 Task: Send an email with the signature Dale Allen with the subject Thank you for collaboration and the message I need to make some changes to the project plan. Can you please provide me with the necessary access to do so? from softage.10@softage.net to softage.9@softage.net and move the email from Sent Items to the folder Search engine optimization
Action: Mouse moved to (97, 102)
Screenshot: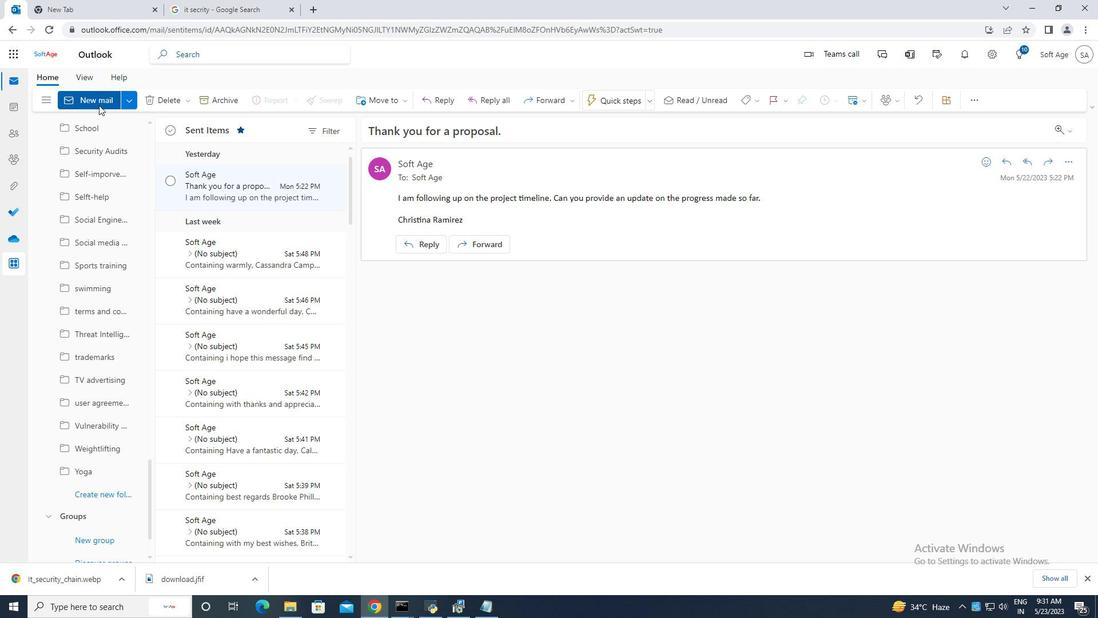 
Action: Mouse pressed left at (97, 102)
Screenshot: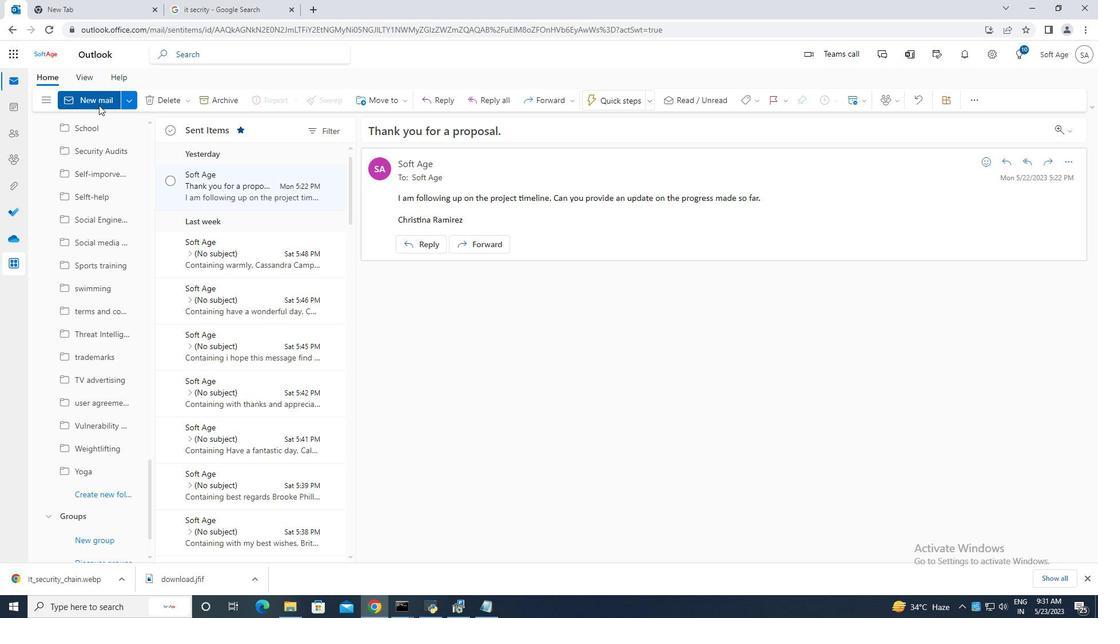 
Action: Mouse moved to (737, 99)
Screenshot: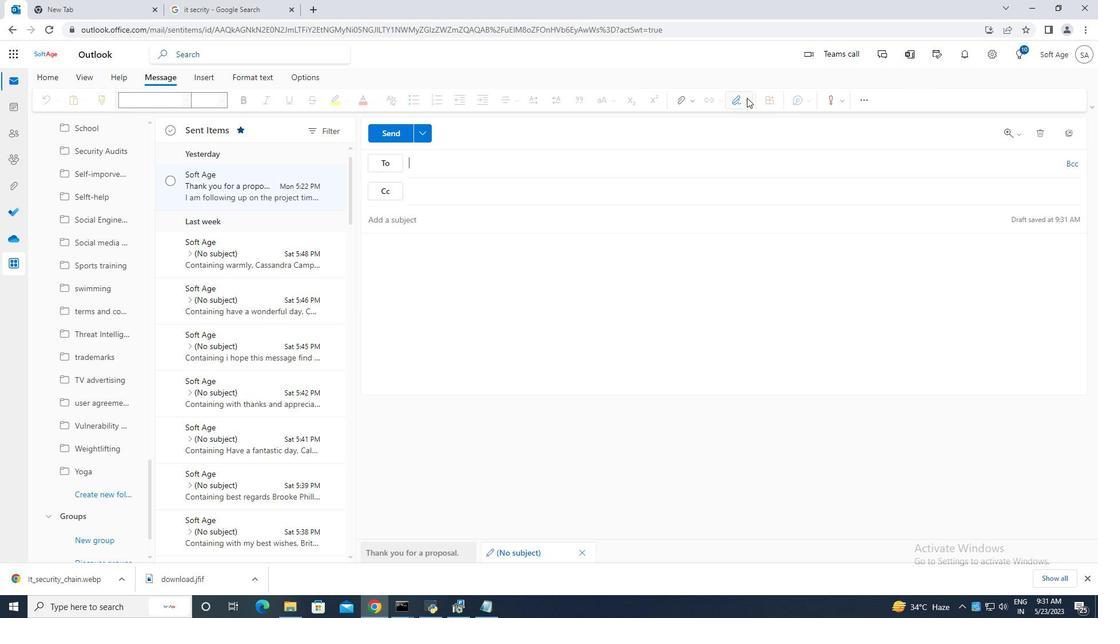 
Action: Mouse pressed left at (737, 99)
Screenshot: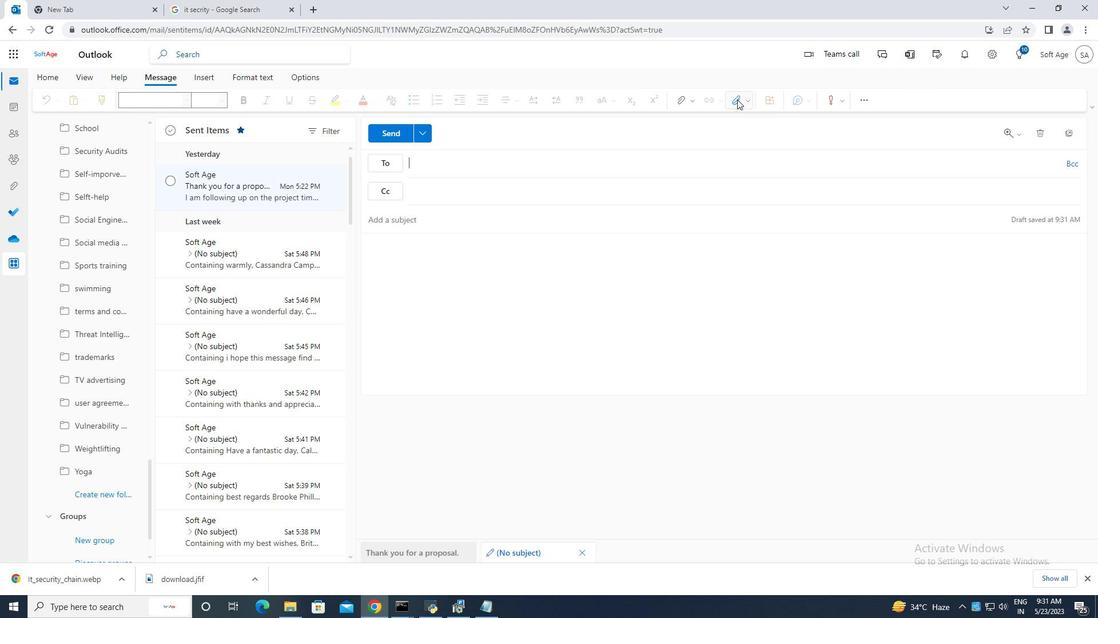 
Action: Mouse moved to (718, 145)
Screenshot: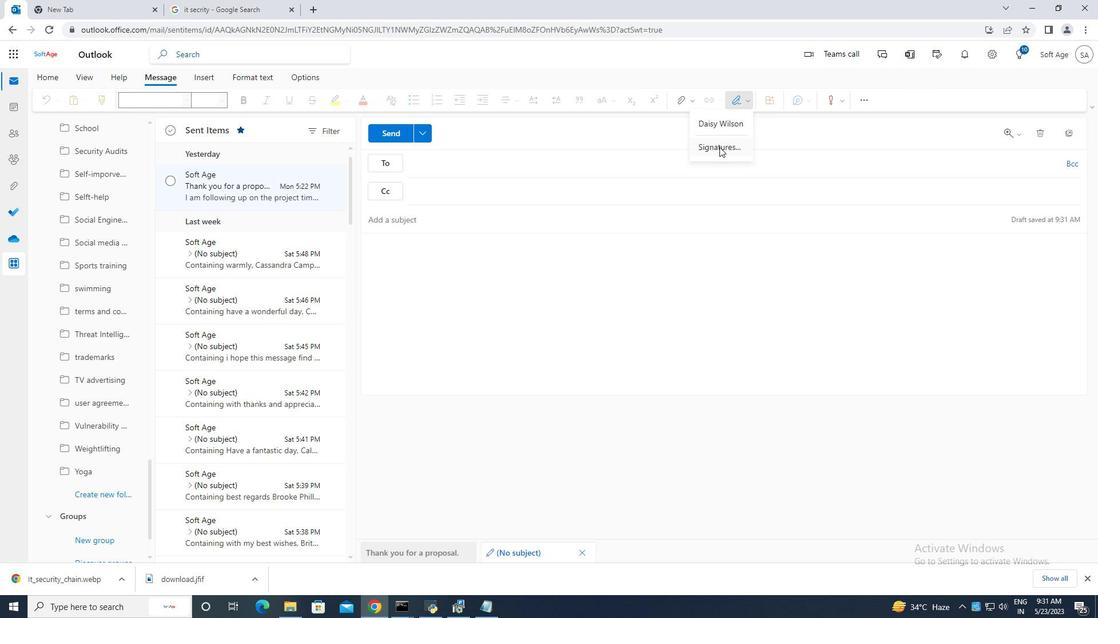 
Action: Mouse pressed left at (718, 145)
Screenshot: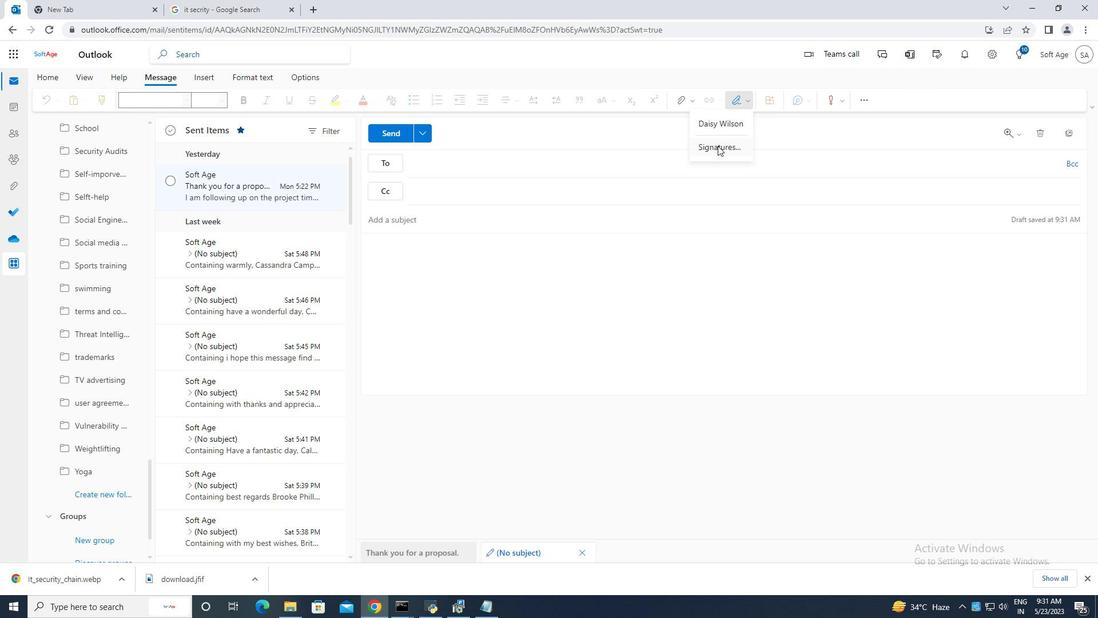 
Action: Mouse moved to (780, 190)
Screenshot: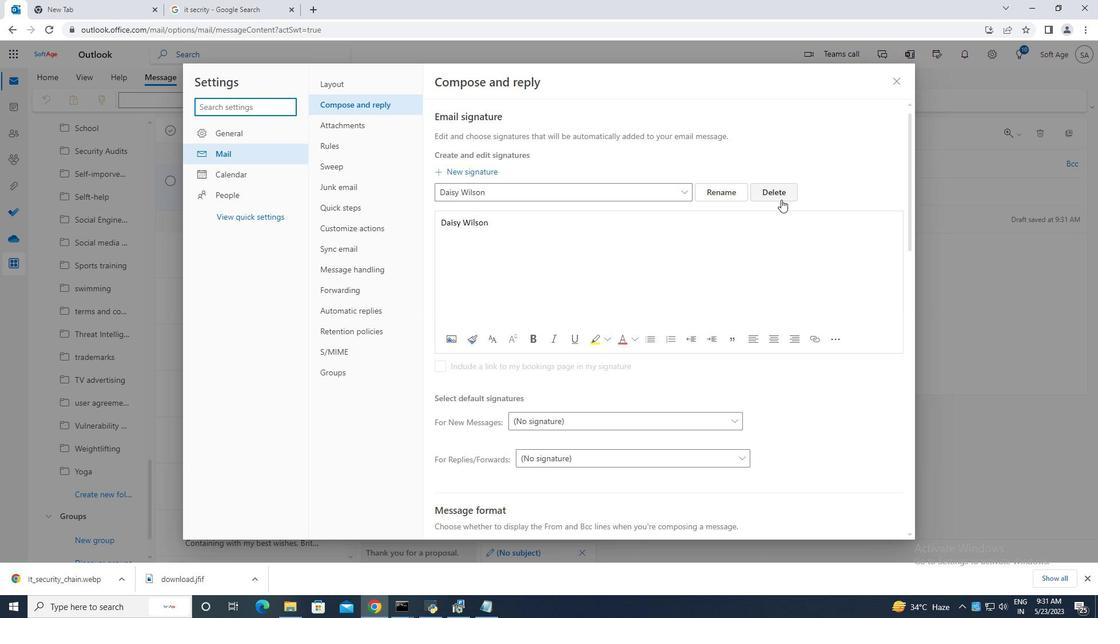 
Action: Mouse pressed left at (780, 190)
Screenshot: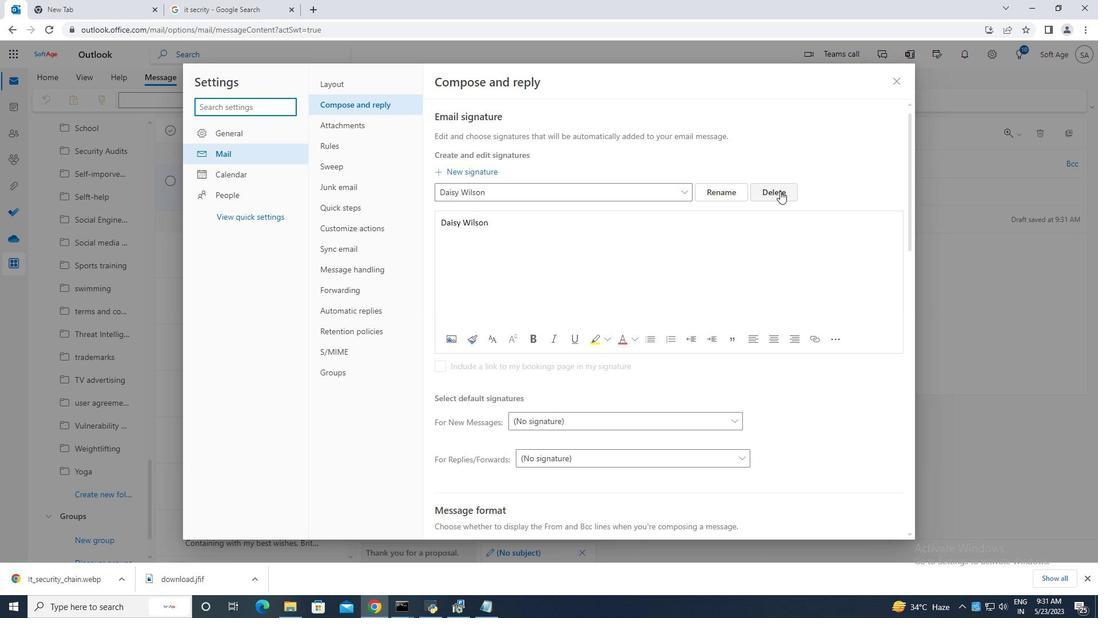
Action: Mouse moved to (505, 193)
Screenshot: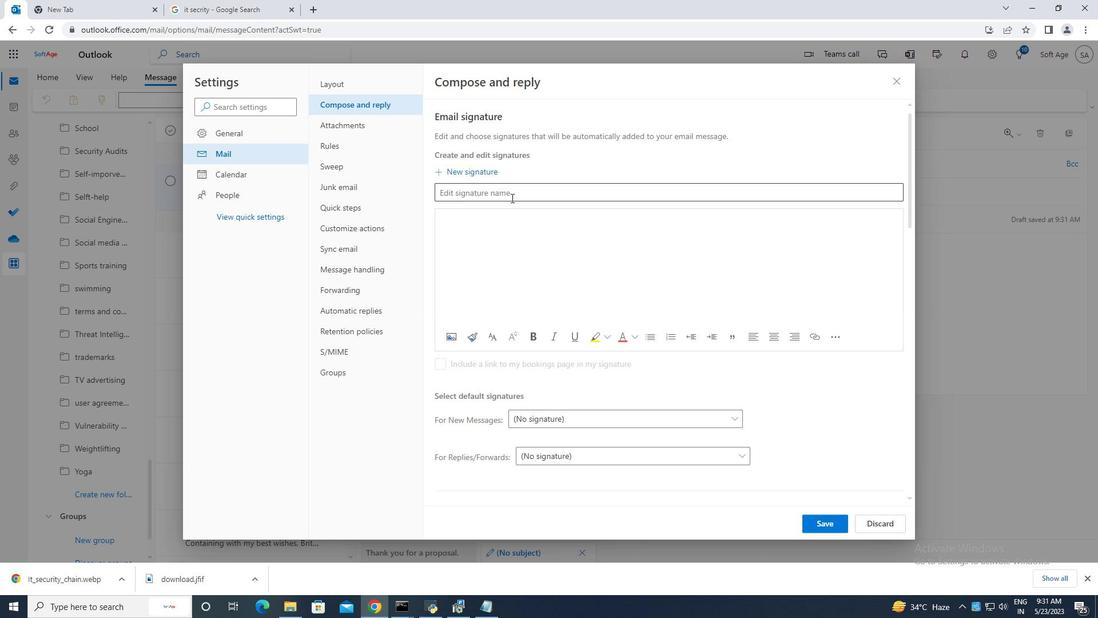 
Action: Mouse pressed left at (505, 193)
Screenshot: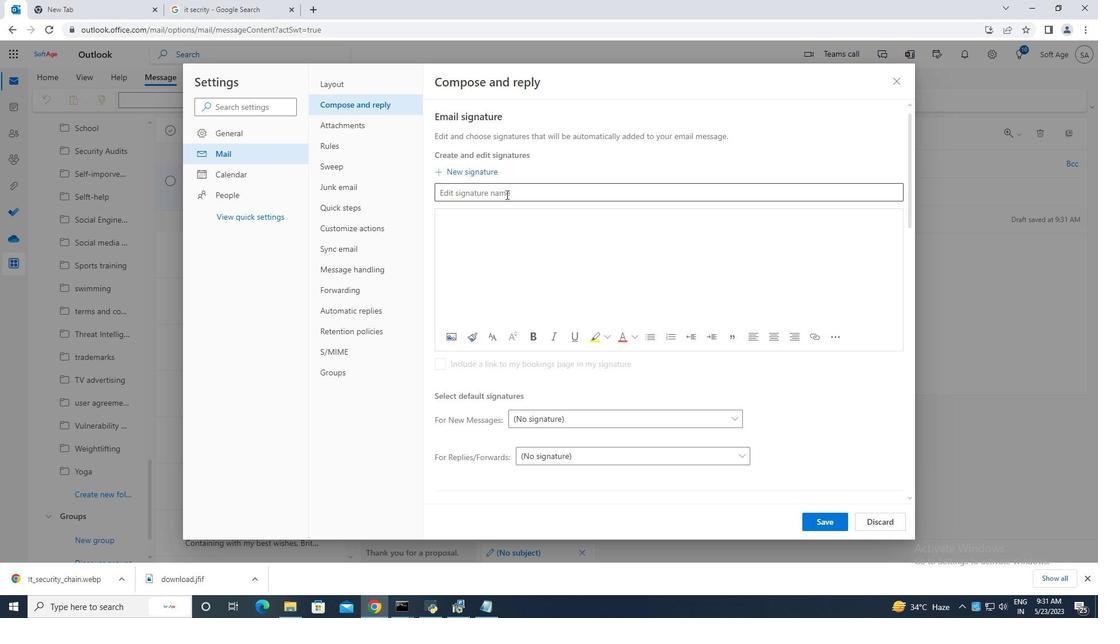 
Action: Key pressed <Key.caps_lock>D<Key.caps_lock>ale<Key.space><Key.caps_lock>A<Key.caps_lock>llen
Screenshot: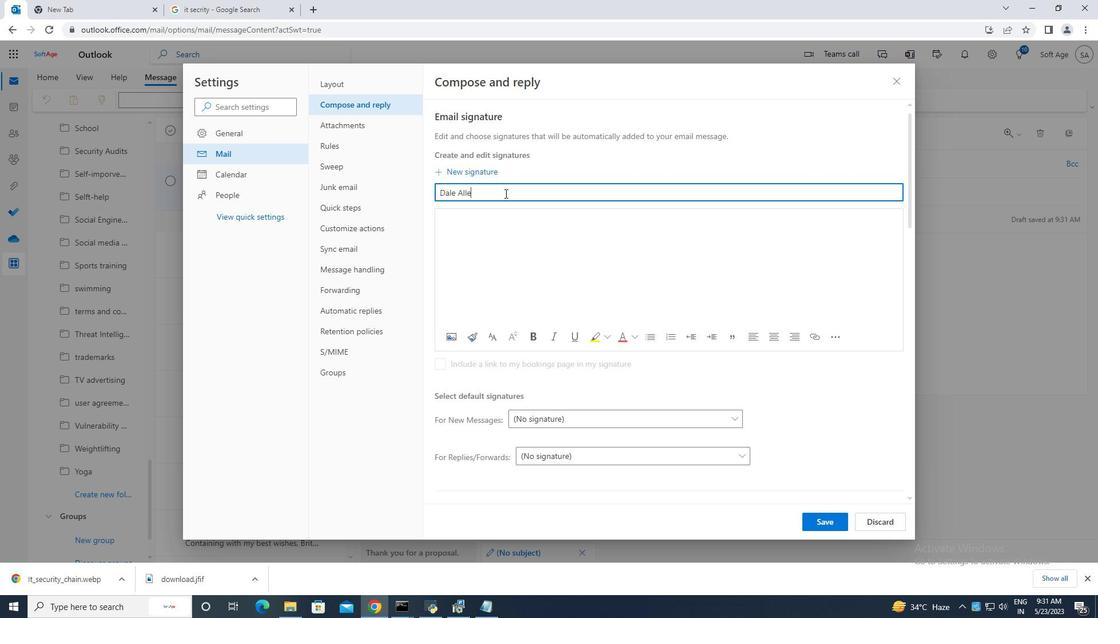 
Action: Mouse moved to (472, 231)
Screenshot: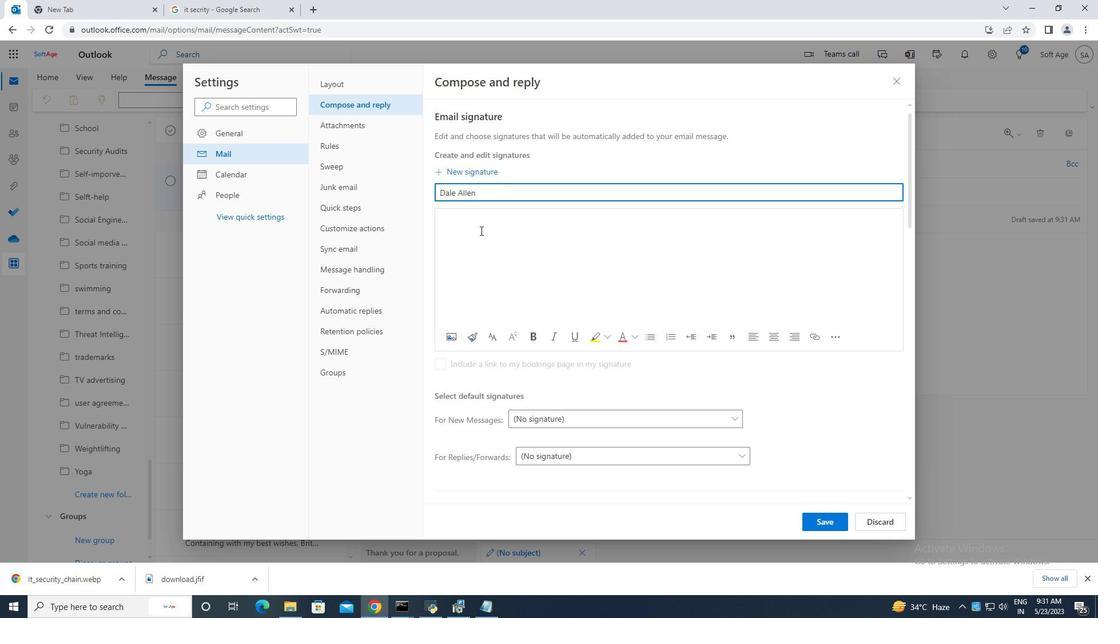 
Action: Mouse pressed left at (472, 231)
Screenshot: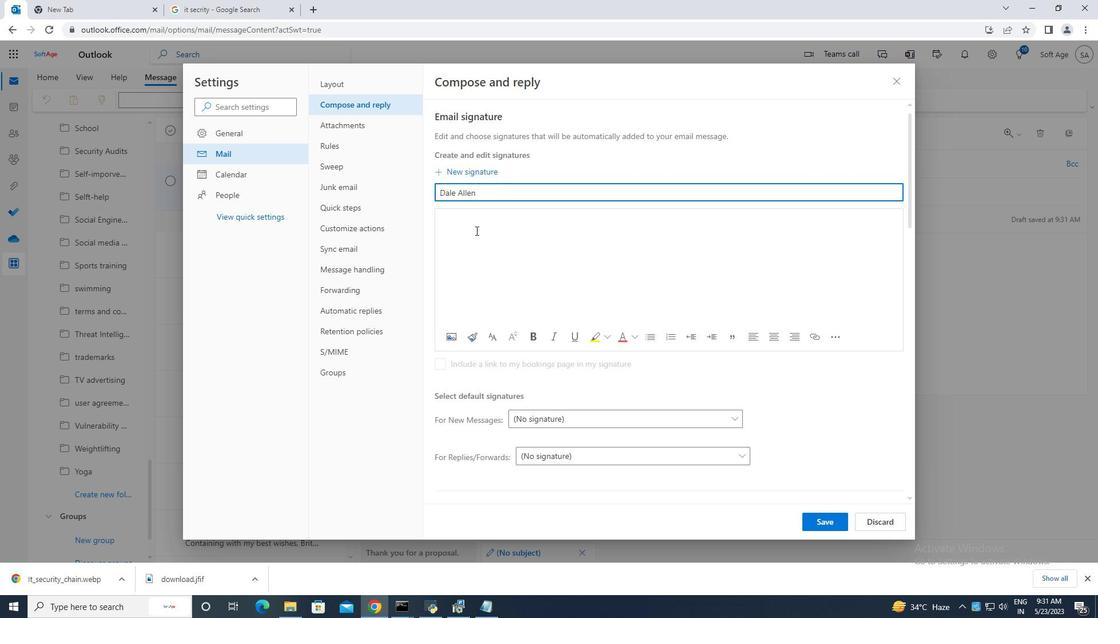 
Action: Key pressed <Key.caps_lock>D<Key.caps_lock>ale<Key.space><Key.caps_lock>A<Key.caps_lock>llen
Screenshot: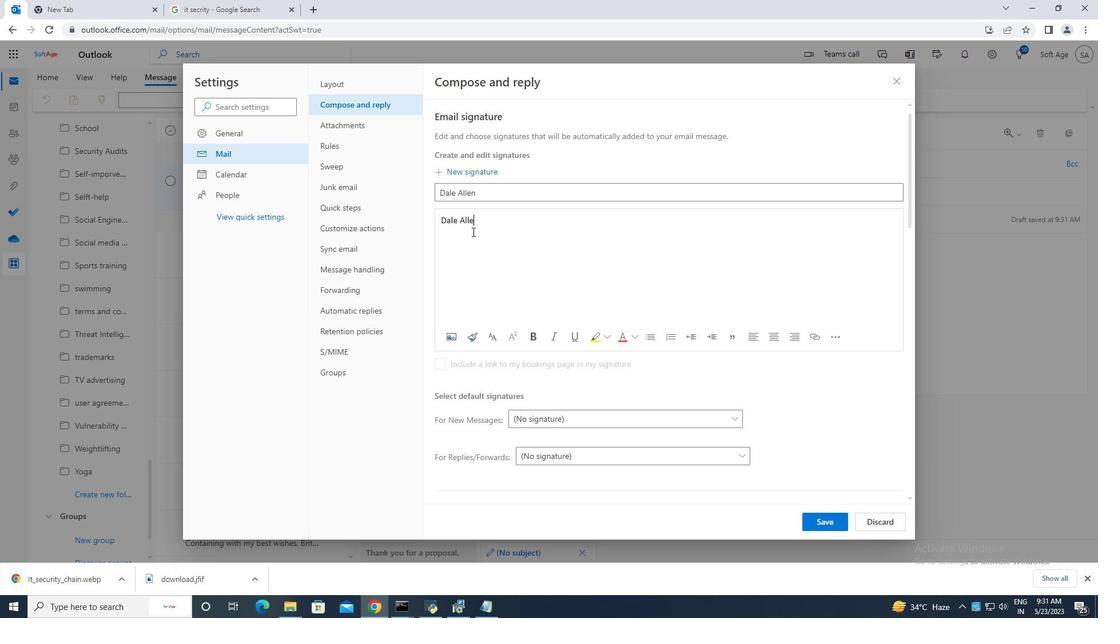 
Action: Mouse moved to (834, 521)
Screenshot: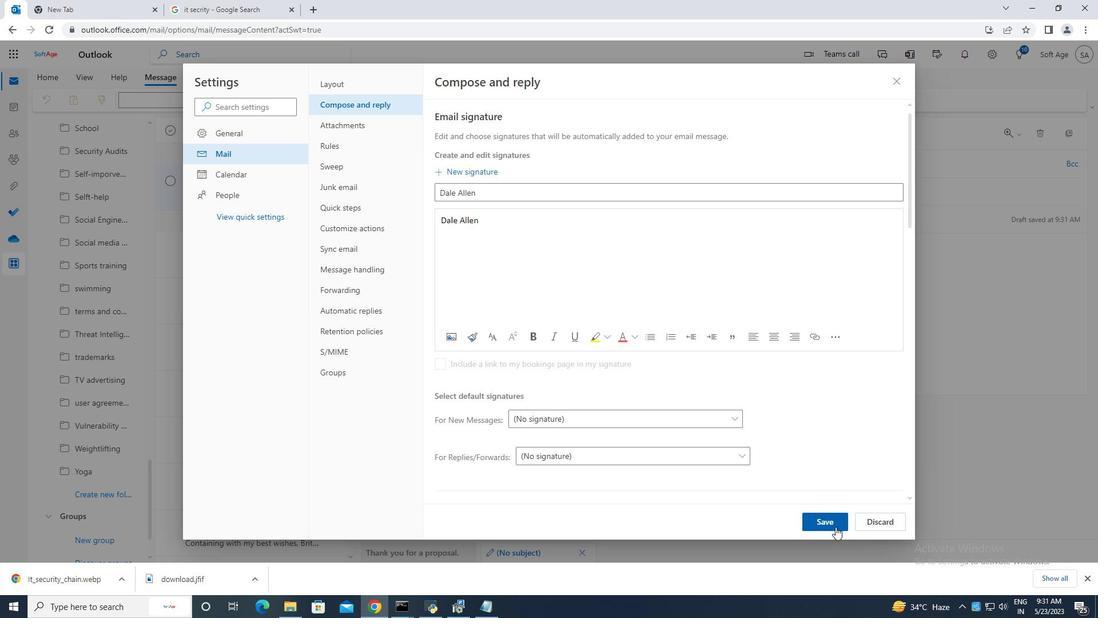 
Action: Mouse pressed left at (834, 521)
Screenshot: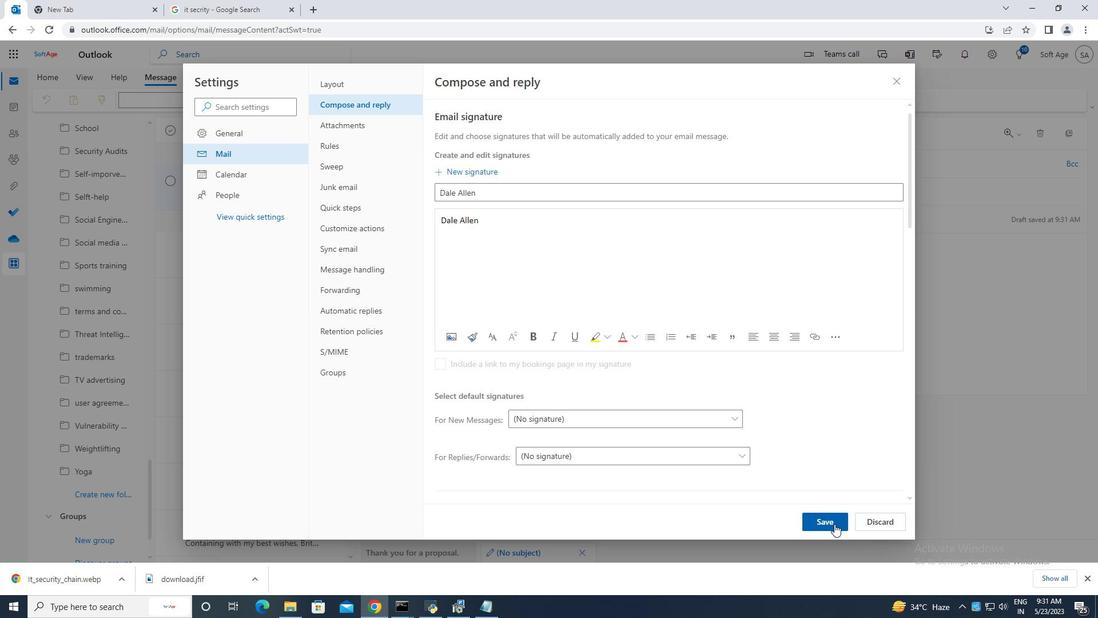 
Action: Mouse moved to (894, 84)
Screenshot: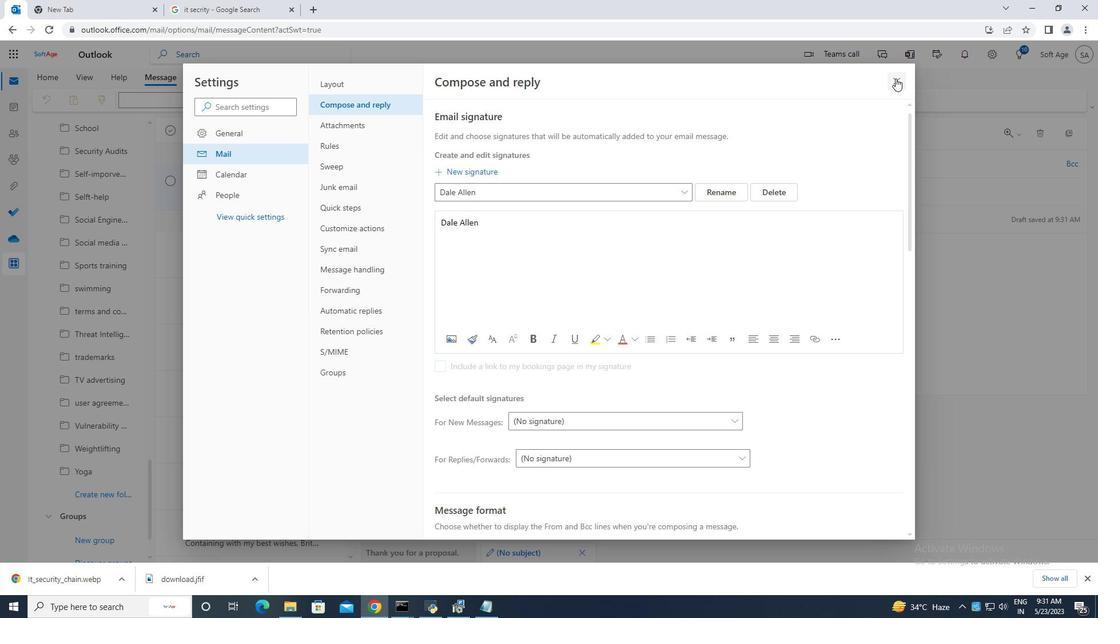 
Action: Mouse pressed left at (894, 84)
Screenshot: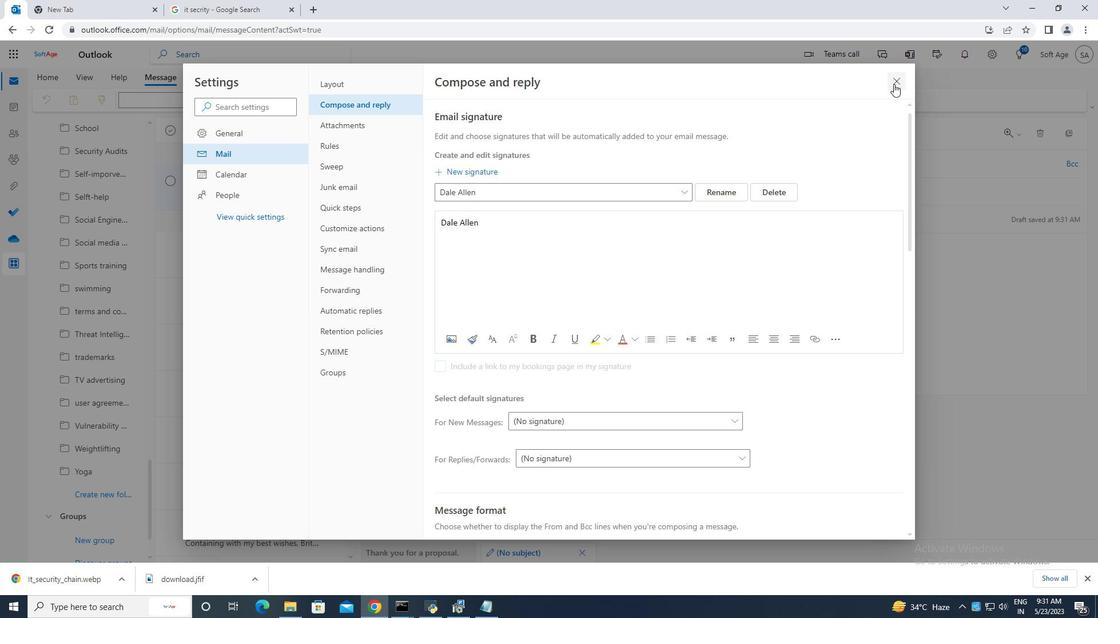 
Action: Mouse moved to (751, 100)
Screenshot: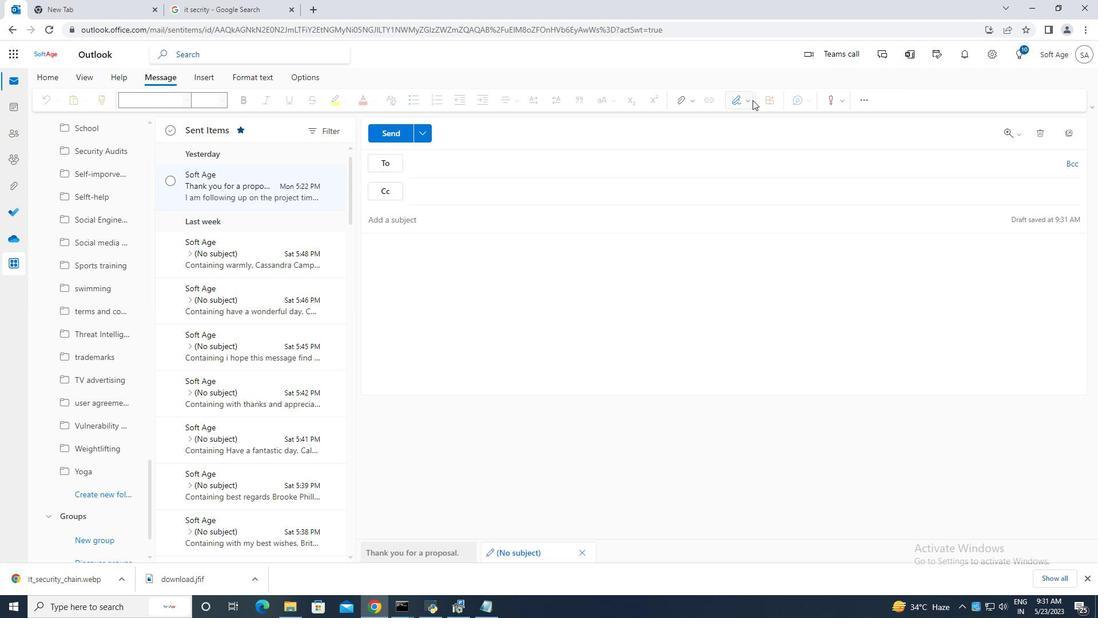 
Action: Mouse pressed left at (751, 100)
Screenshot: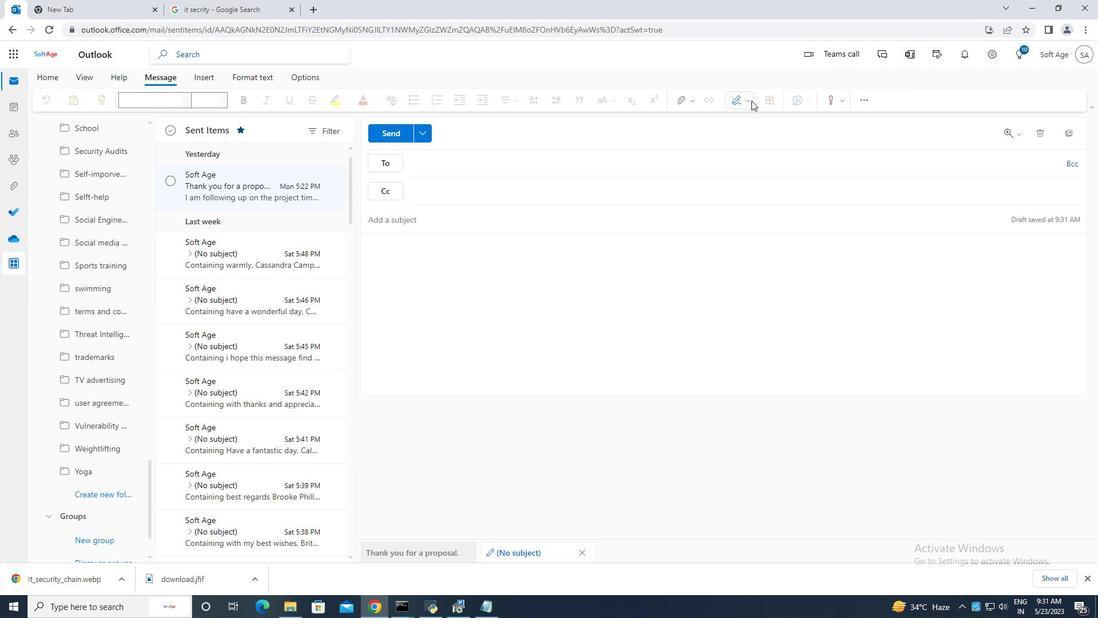 
Action: Mouse moved to (708, 124)
Screenshot: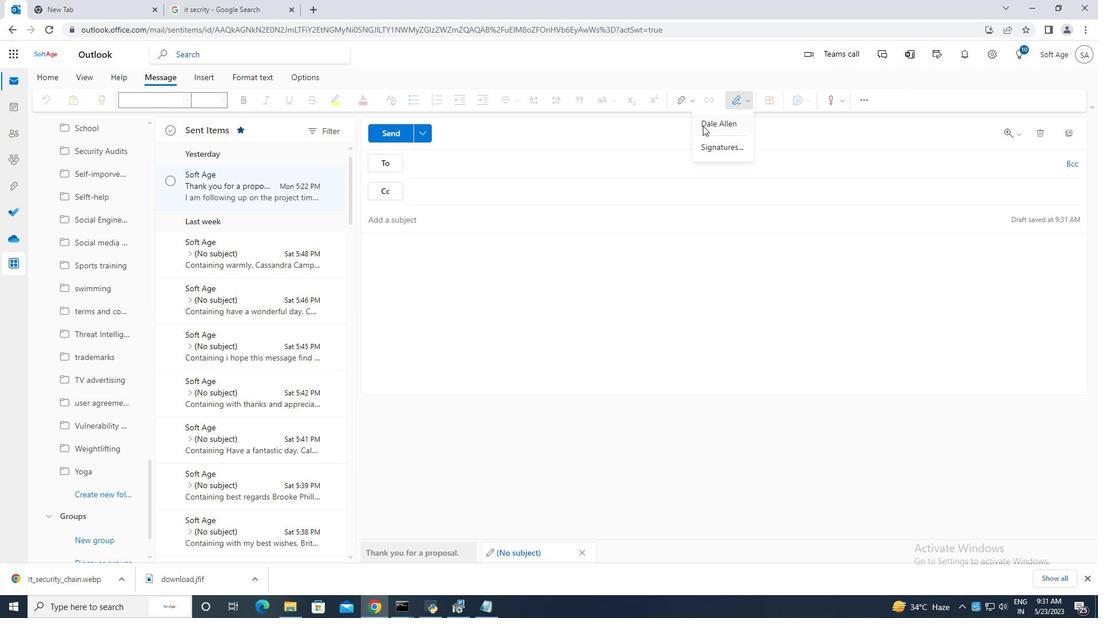 
Action: Mouse pressed left at (708, 124)
Screenshot: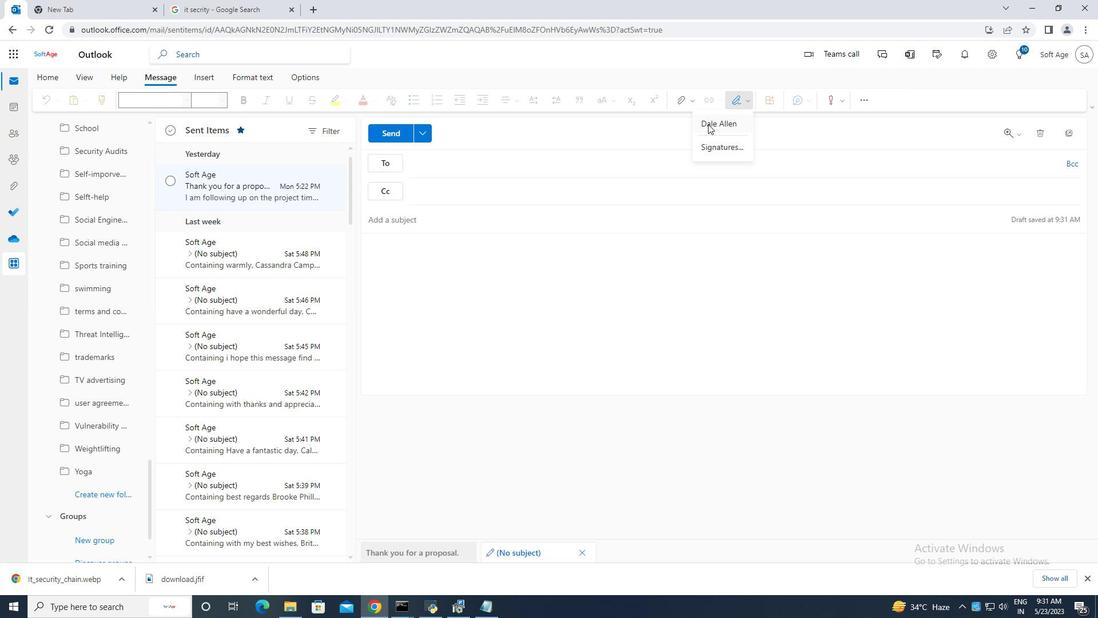 
Action: Mouse moved to (393, 222)
Screenshot: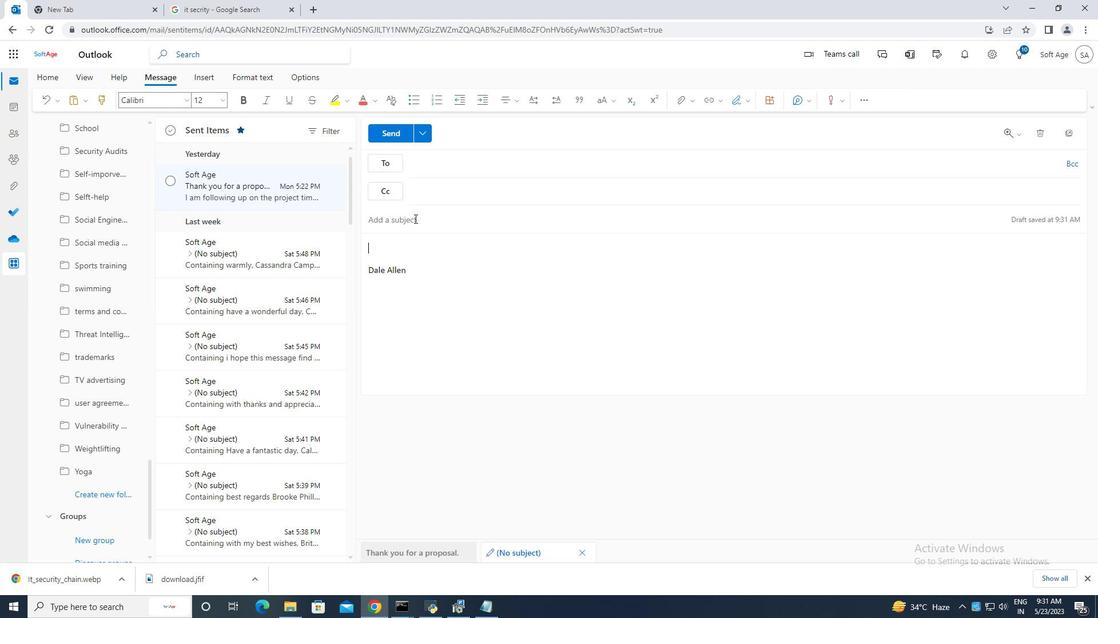 
Action: Mouse pressed left at (393, 222)
Screenshot: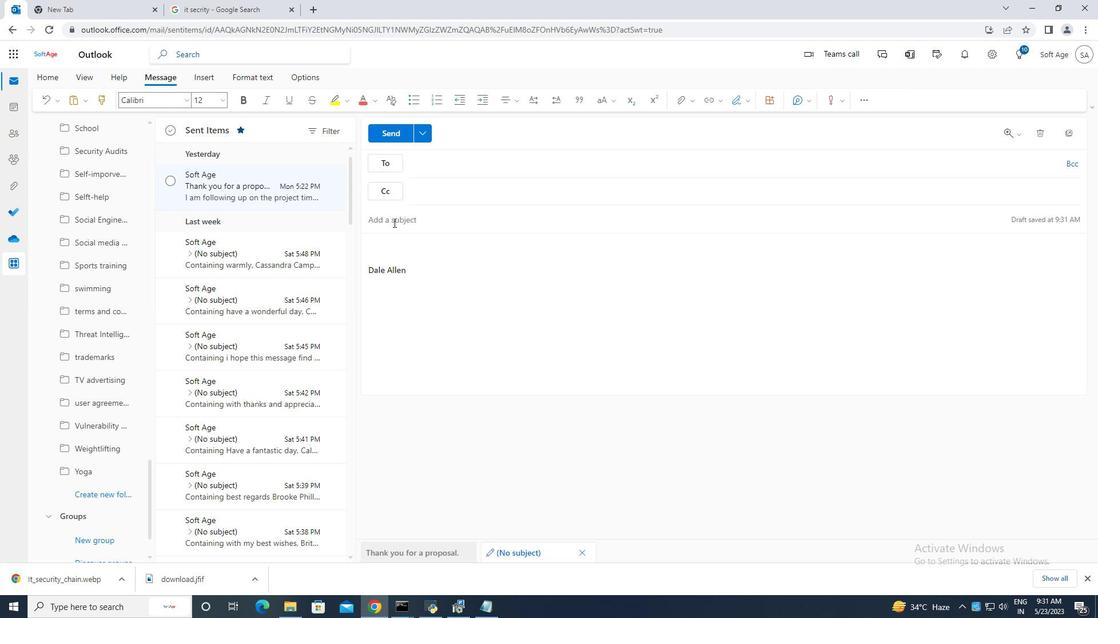 
Action: Key pressed <Key.caps_lock>T<Key.caps_lock>hank<Key.space>you<Key.space>for<Key.space>collaboration<Key.space><Key.backspace>.
Screenshot: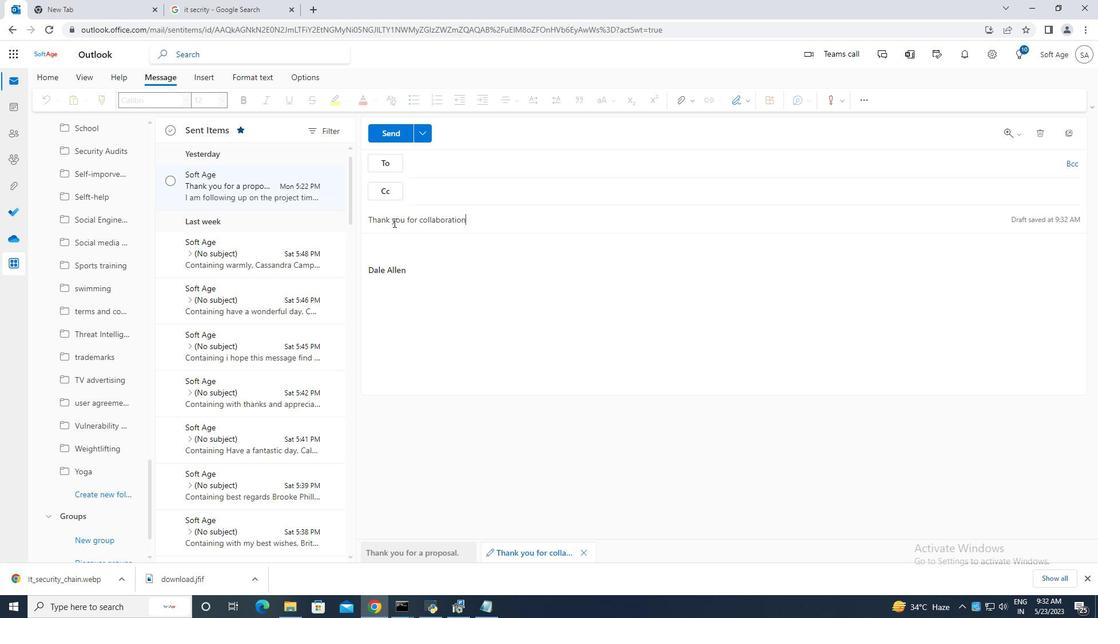 
Action: Mouse moved to (415, 240)
Screenshot: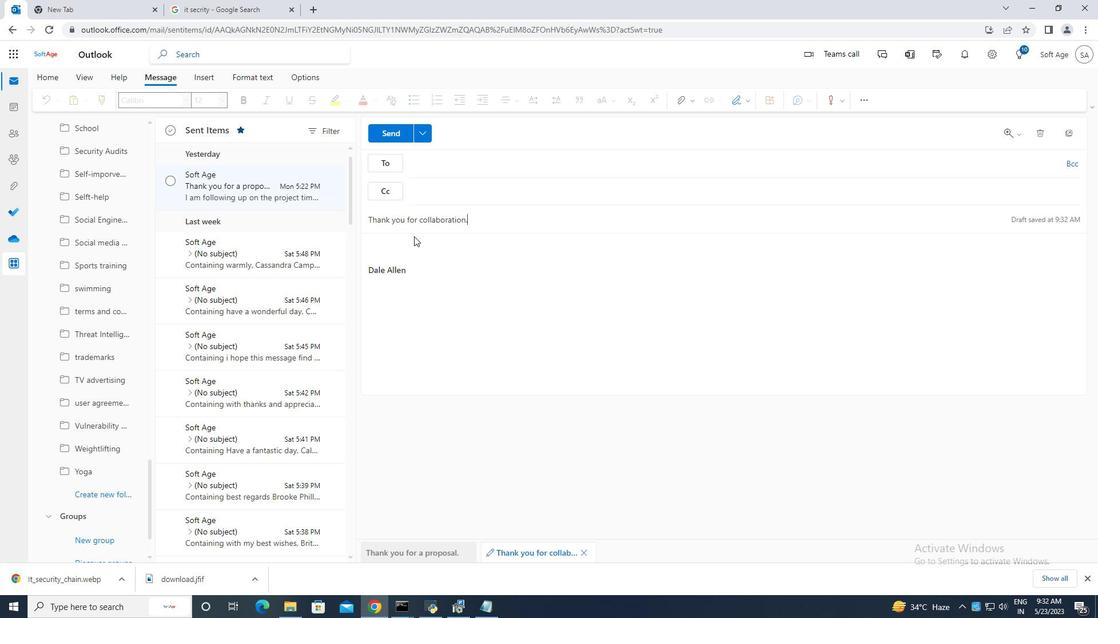 
Action: Mouse pressed left at (415, 240)
Screenshot: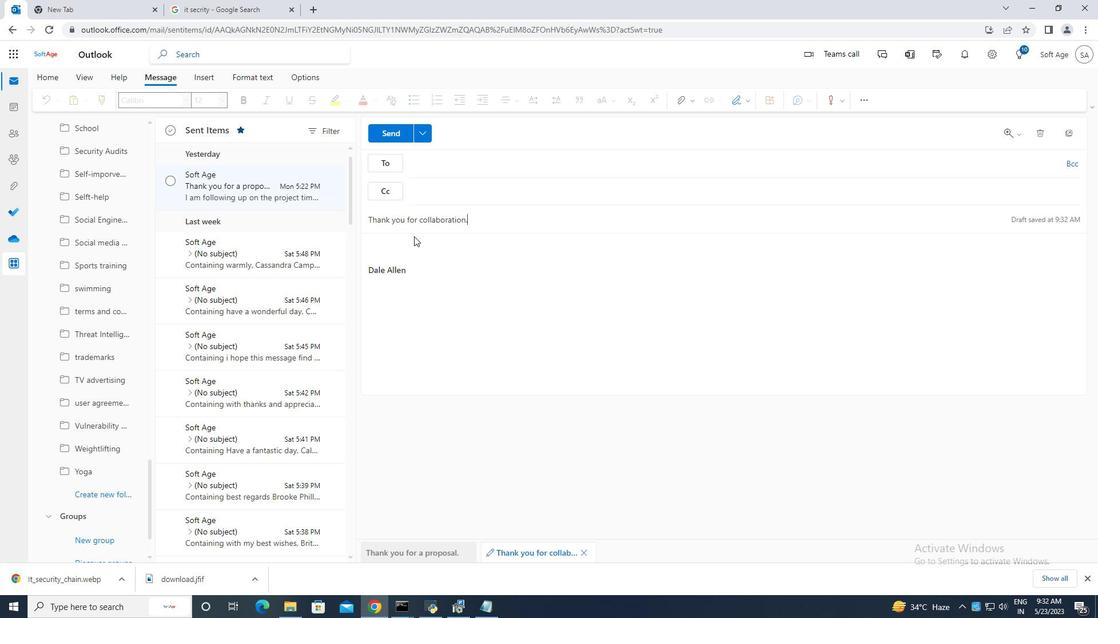 
Action: Mouse moved to (401, 248)
Screenshot: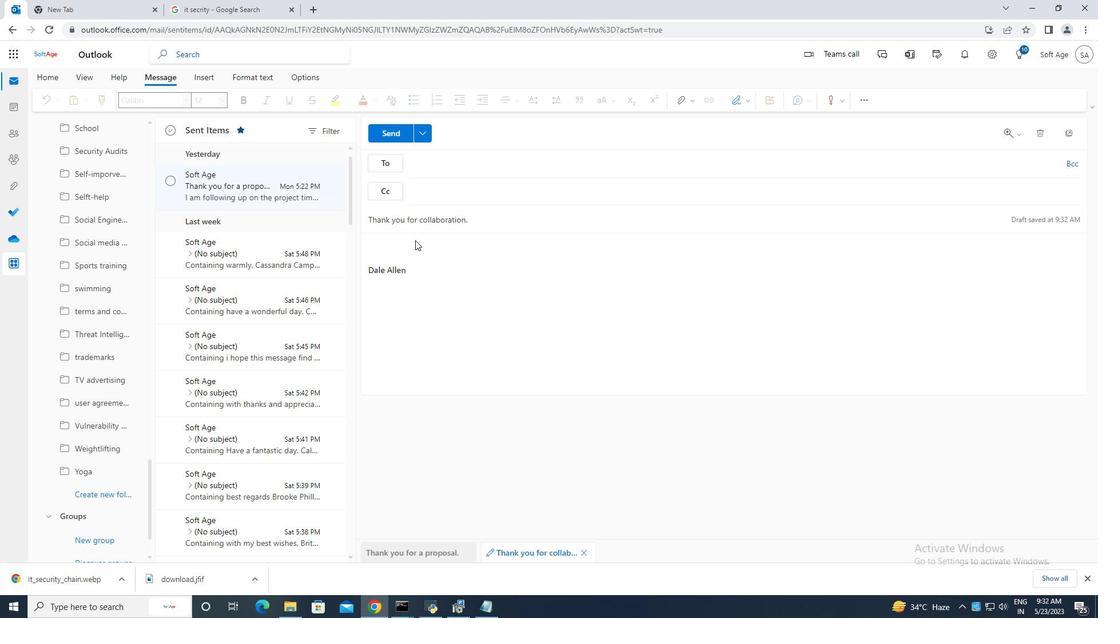 
Action: Mouse pressed left at (401, 248)
Screenshot: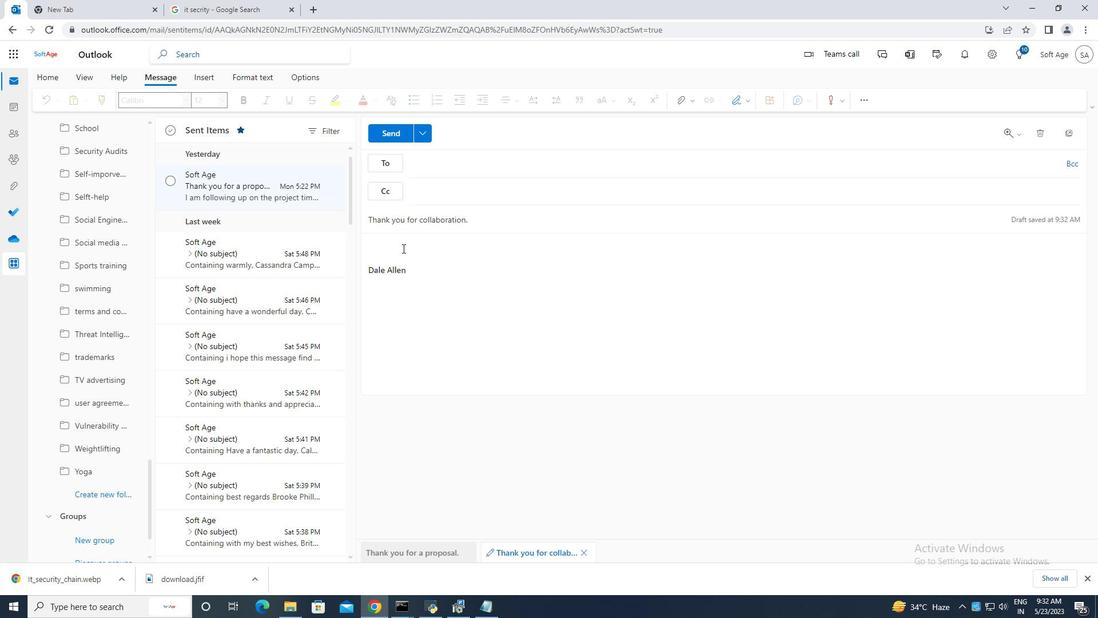 
Action: Key pressed <Key.caps_lock>I<Key.caps_lock><Key.space>need<Key.space>to<Key.space>make<Key.space>some<Key.space>changes<Key.space>to<Key.space>the<Key.space>project<Key.space>plan.<Key.space><Key.caps_lock>C<Key.caps_lock>an<Key.space>you<Key.space>please<Key.space>provide<Key.space>mw<Key.backspace>e<Key.space>with<Key.space>the<Key.space>necessary<Key.space>access<Key.space>to<Key.space>do<Key.space>so.
Screenshot: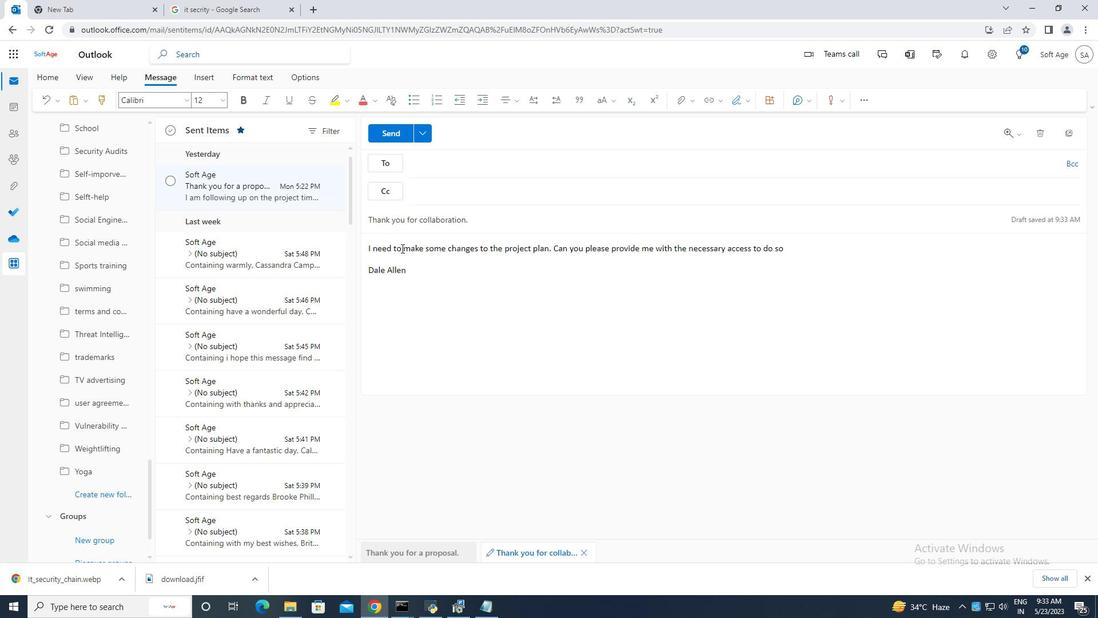 
Action: Mouse moved to (446, 164)
Screenshot: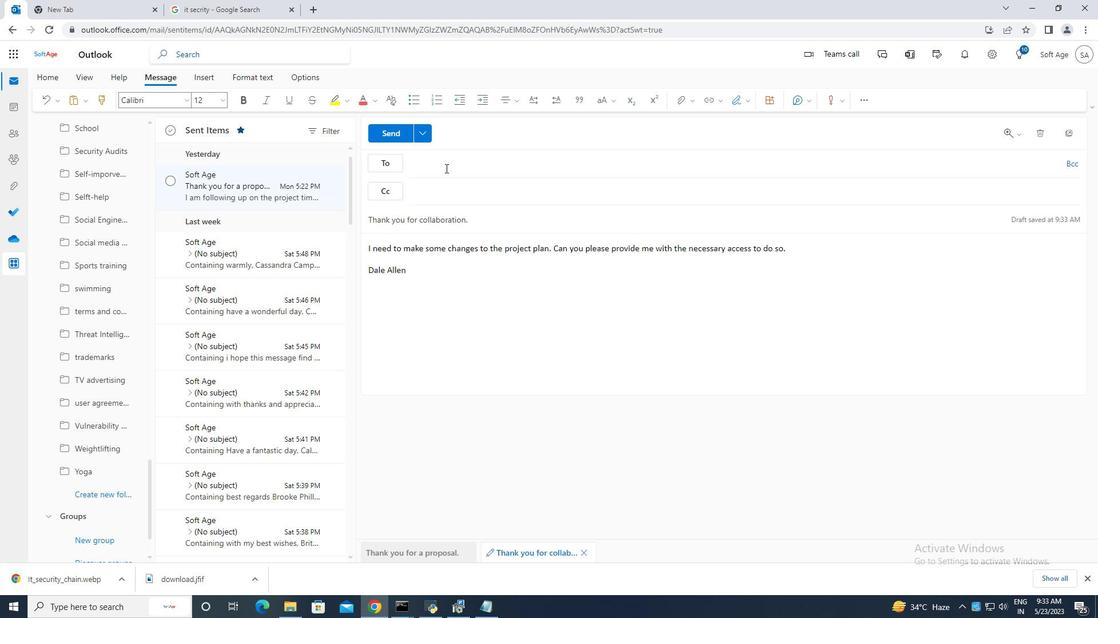 
Action: Mouse pressed left at (446, 164)
Screenshot: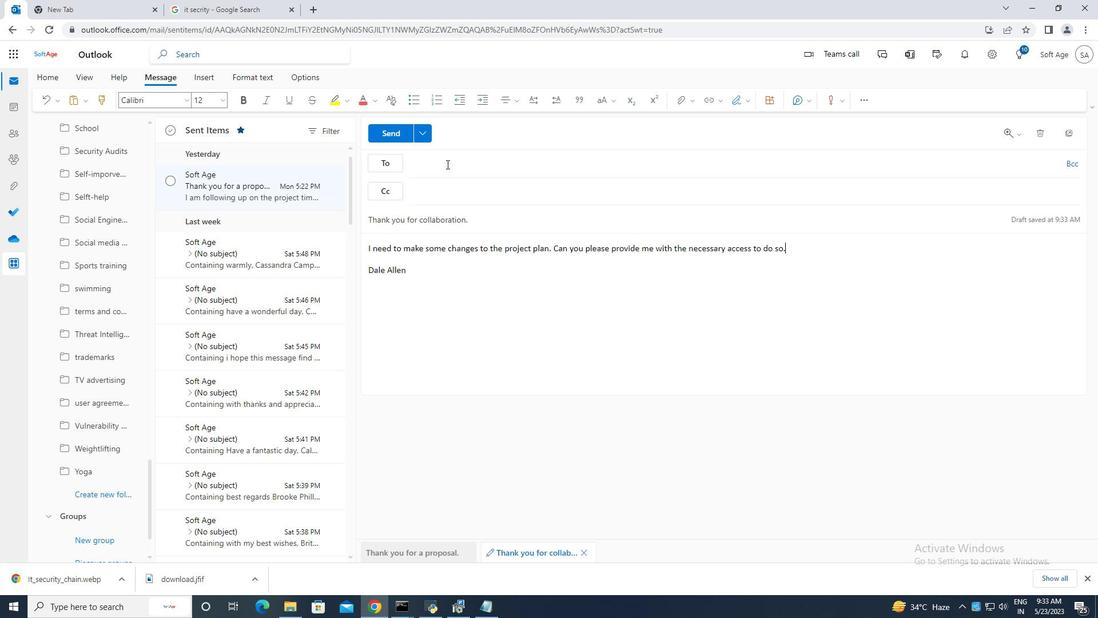 
Action: Key pressed softage.9<Key.shift>@
Screenshot: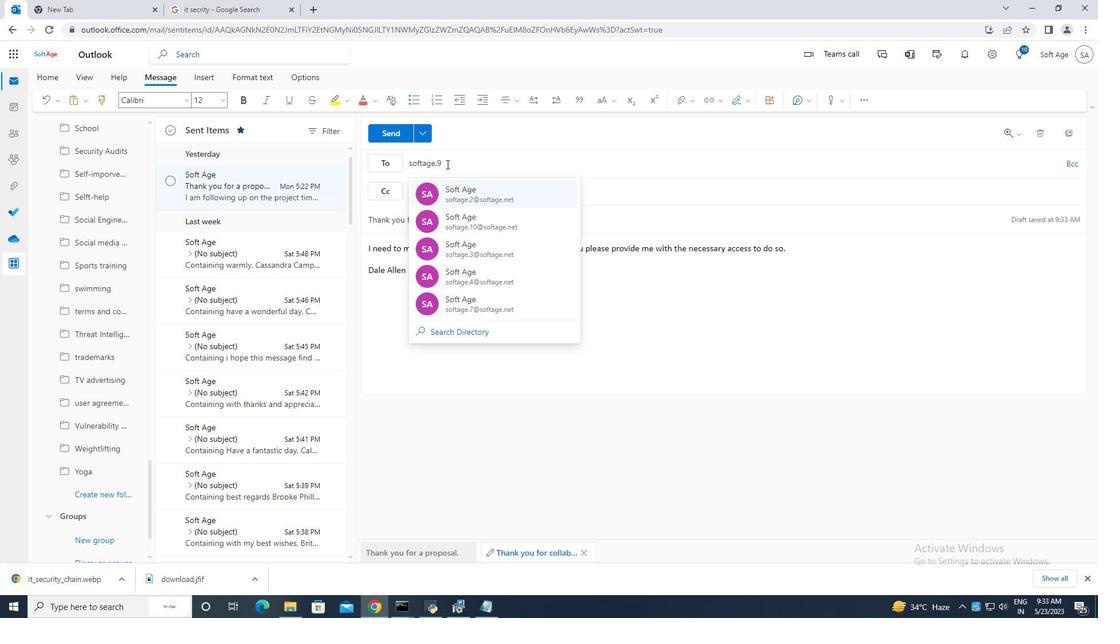 
Action: Mouse moved to (531, 189)
Screenshot: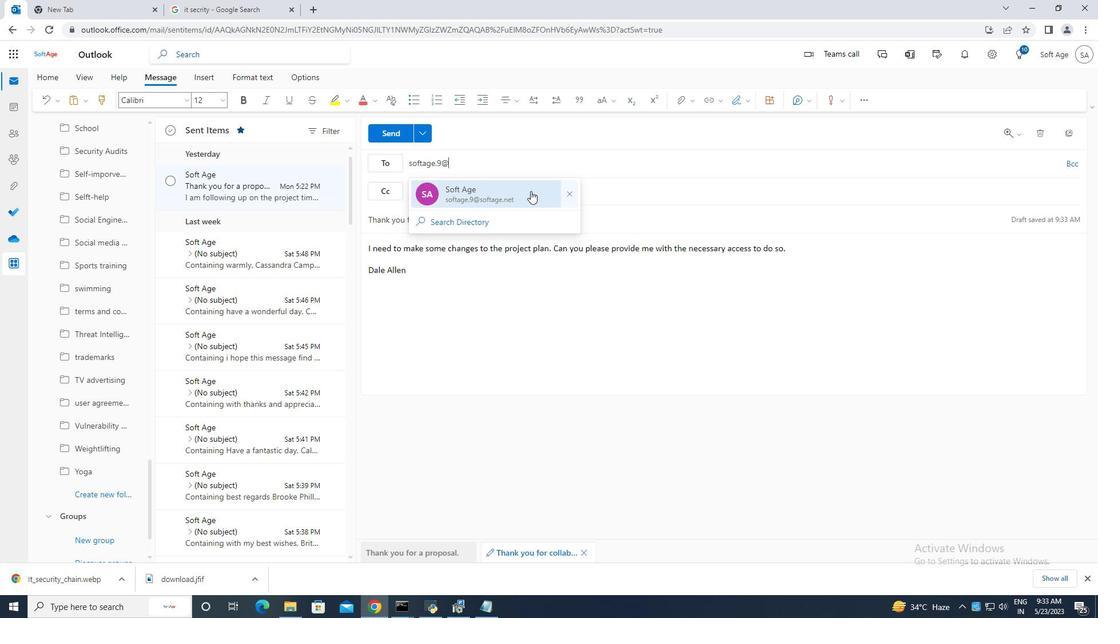 
Action: Mouse pressed left at (531, 189)
Screenshot: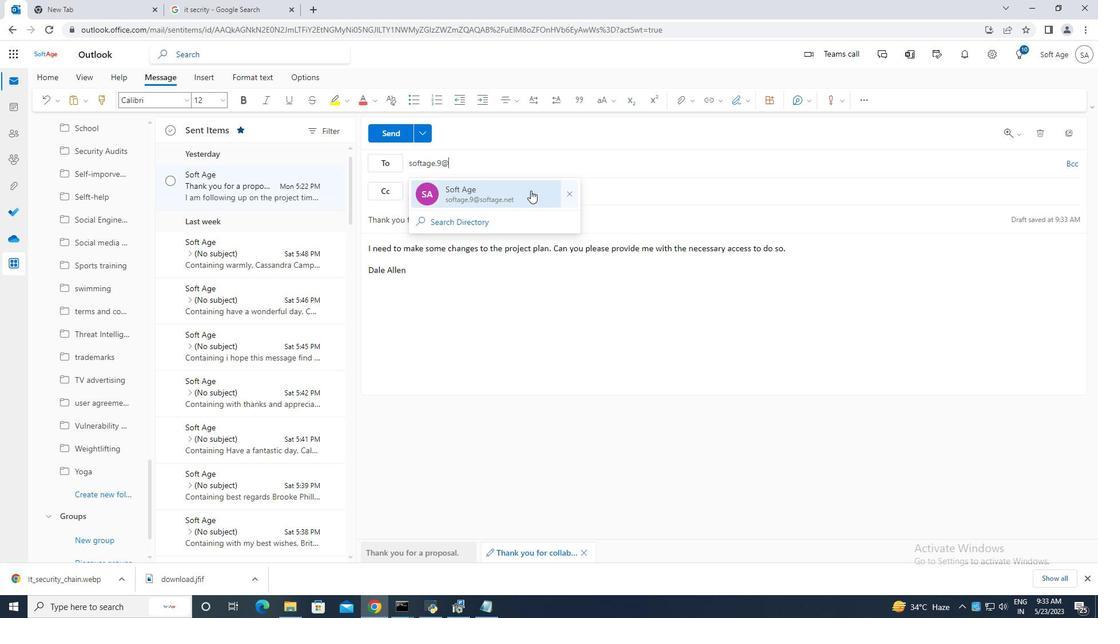 
Action: Mouse moved to (100, 486)
Screenshot: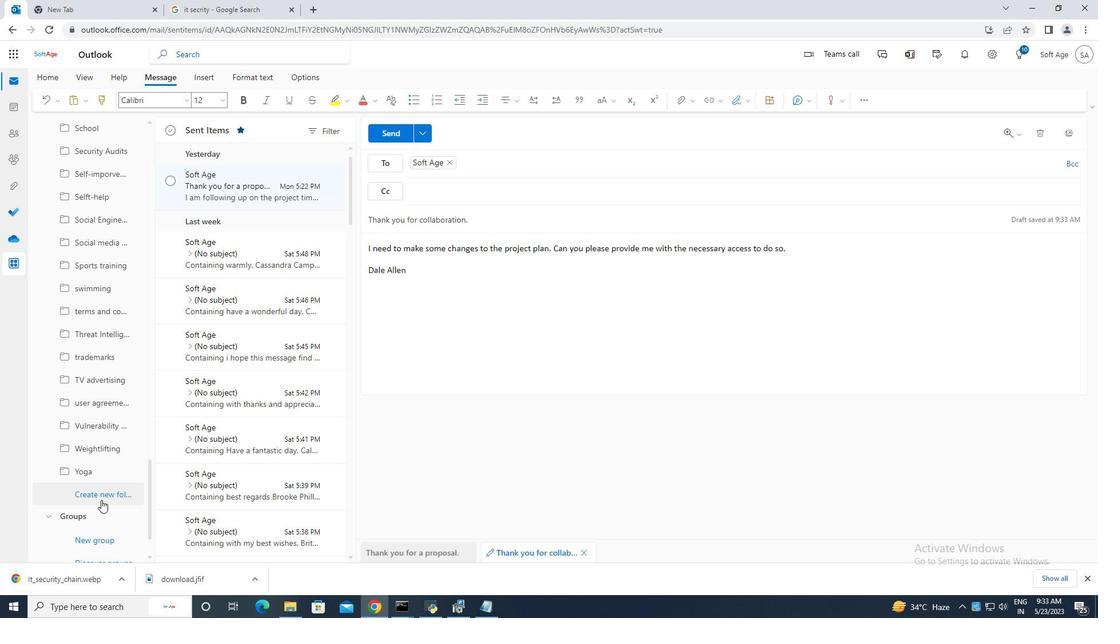 
Action: Mouse pressed left at (100, 486)
Screenshot: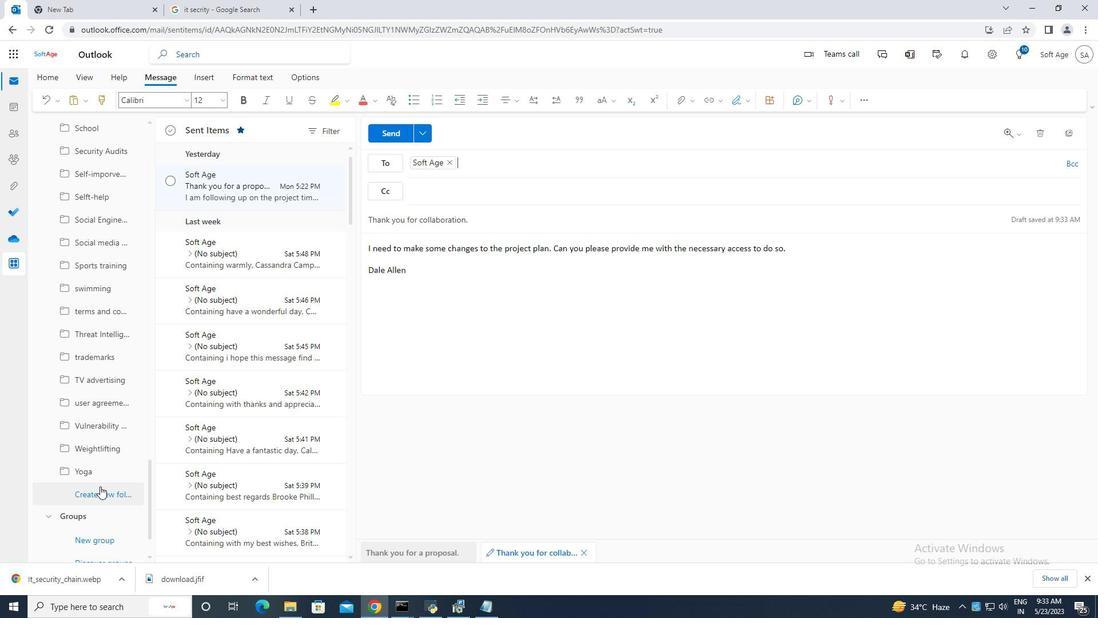 
Action: Mouse moved to (99, 493)
Screenshot: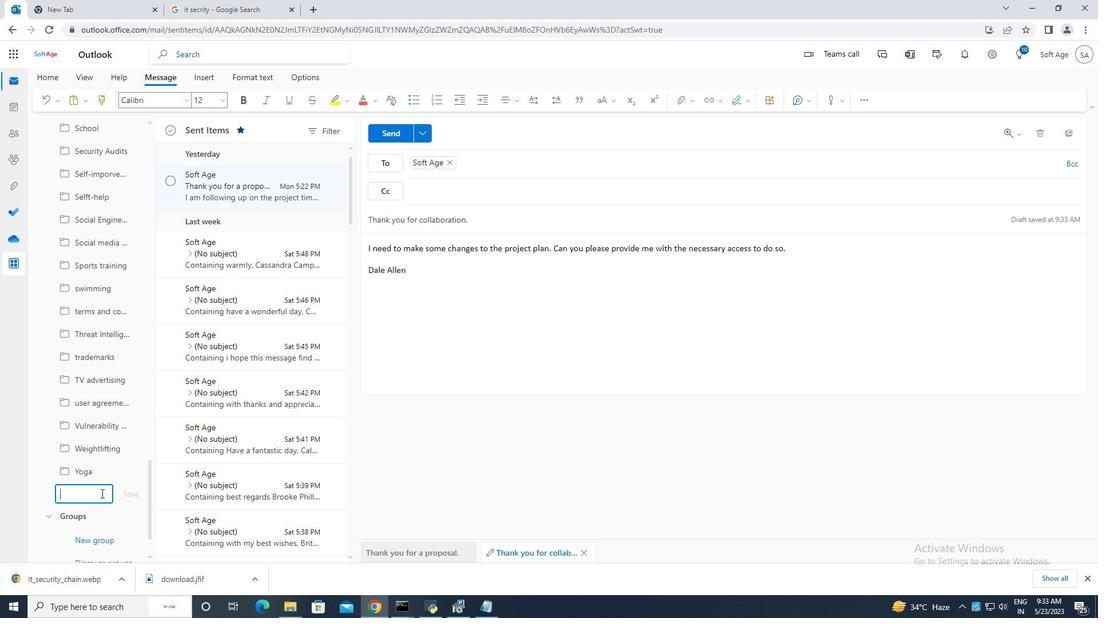 
Action: Key pressed <Key.caps_lock>S<Key.caps_lock>earch<Key.space>engine<Key.space>optimization
Screenshot: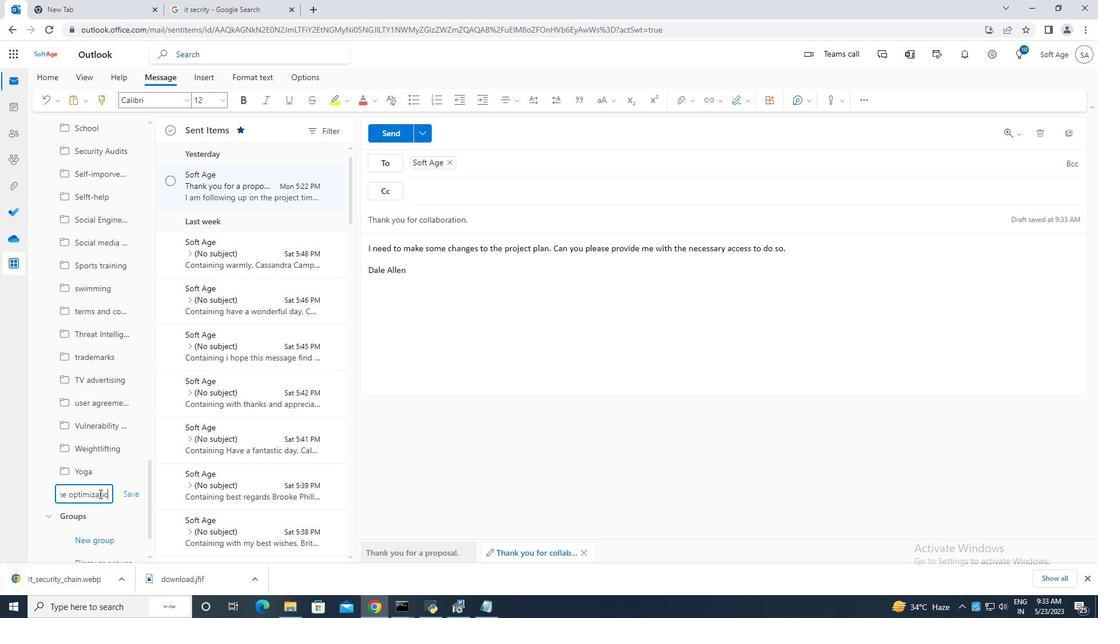 
Action: Mouse moved to (125, 495)
Screenshot: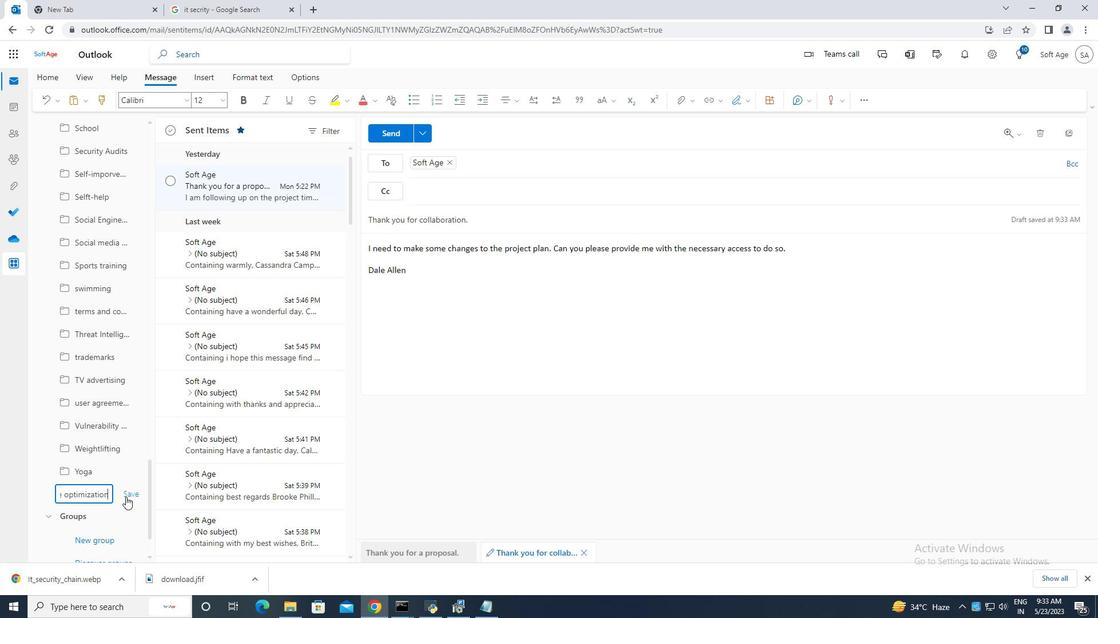 
Action: Mouse pressed left at (125, 495)
Screenshot: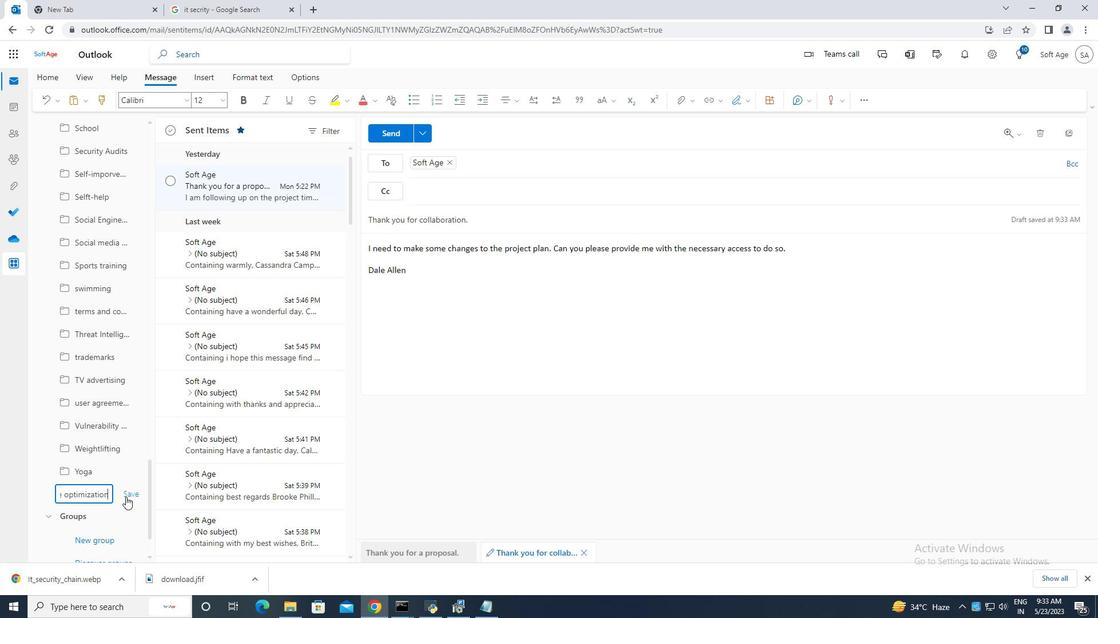 
Action: Mouse moved to (393, 129)
Screenshot: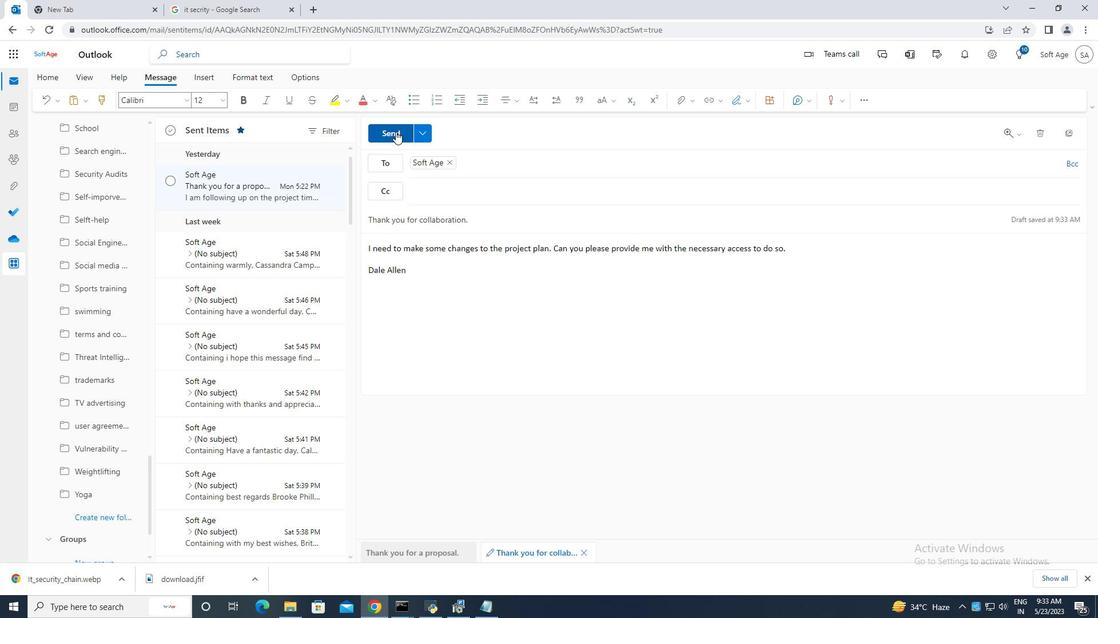 
Action: Mouse pressed left at (393, 129)
Screenshot: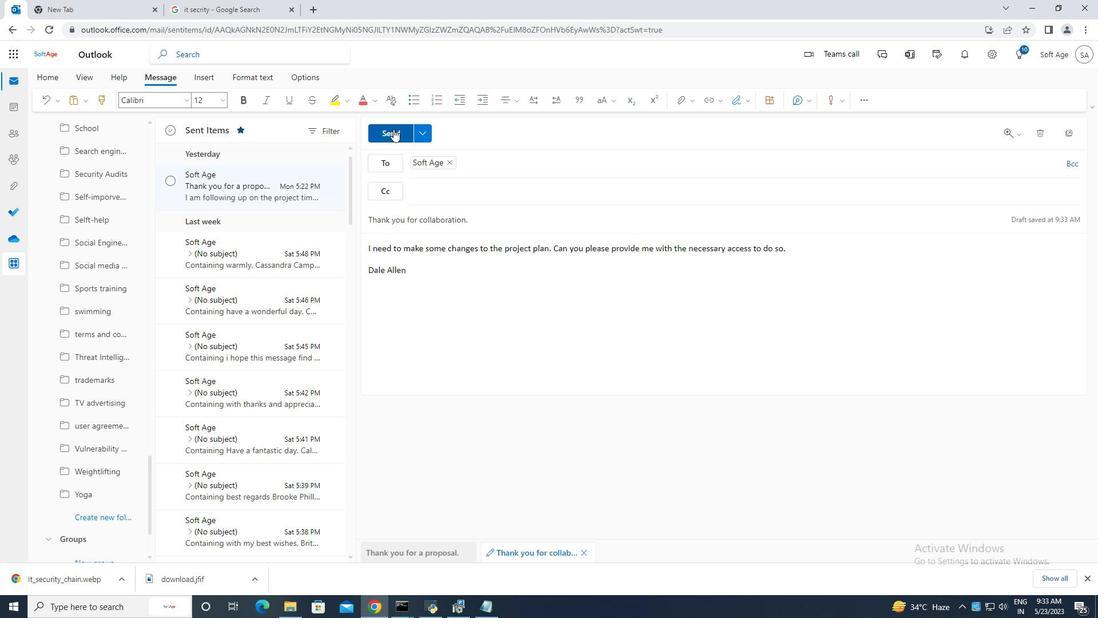 
Action: Mouse moved to (171, 182)
Screenshot: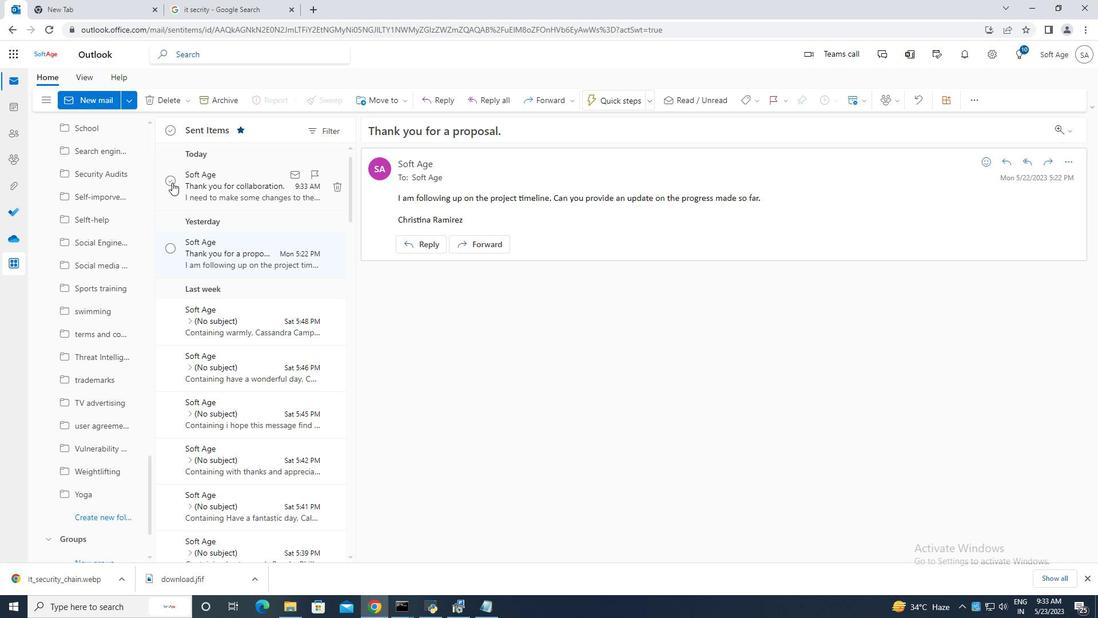 
Action: Mouse pressed left at (171, 182)
Screenshot: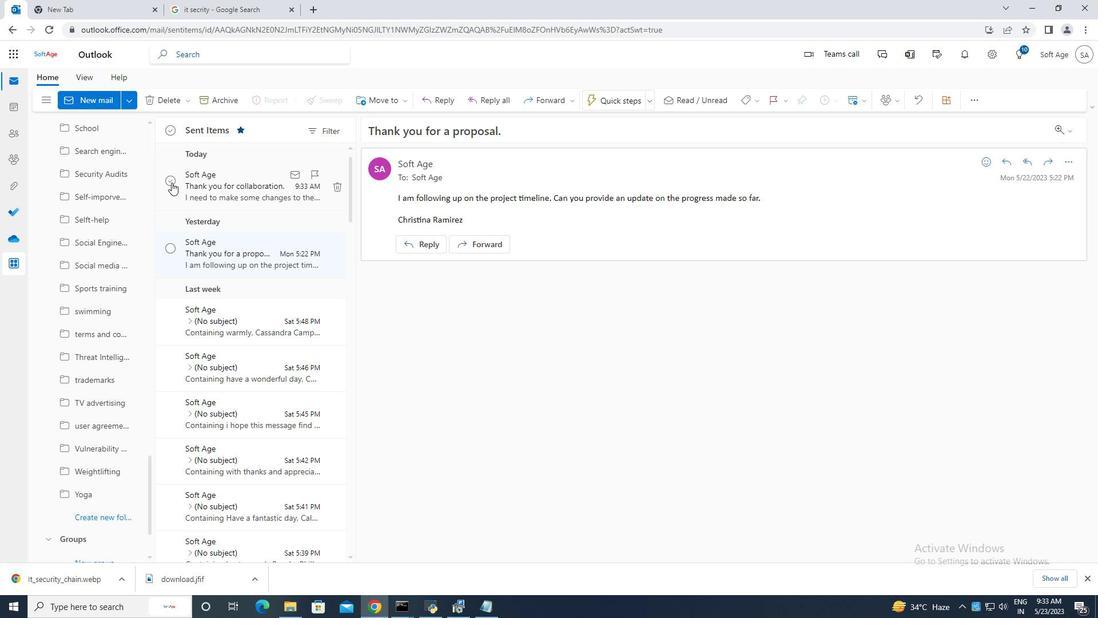
Action: Mouse moved to (390, 101)
Screenshot: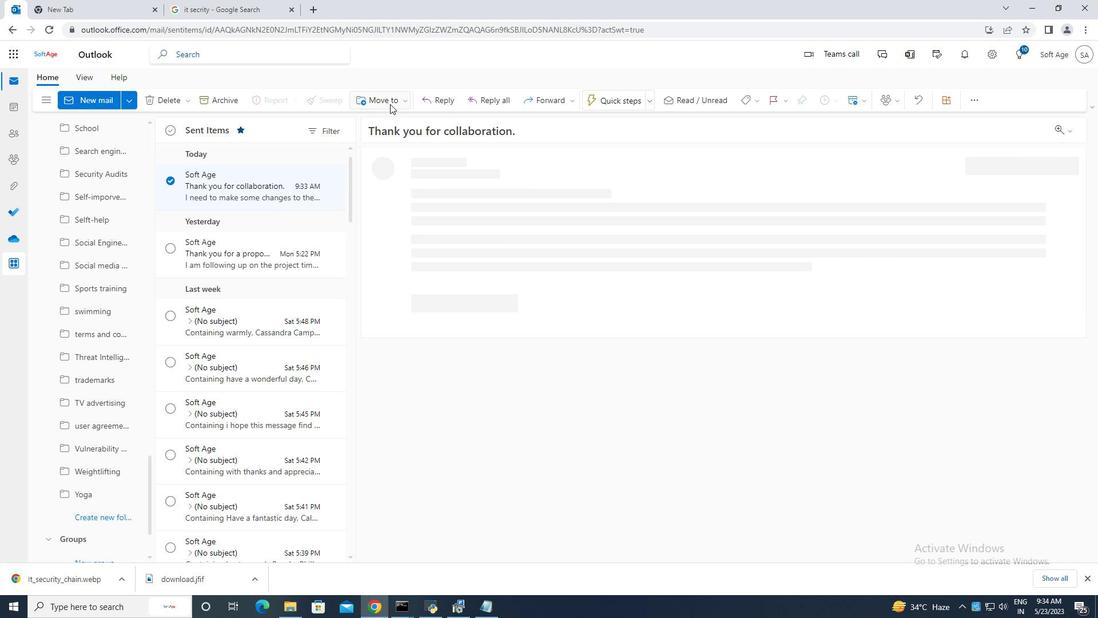 
Action: Mouse pressed left at (390, 101)
Screenshot: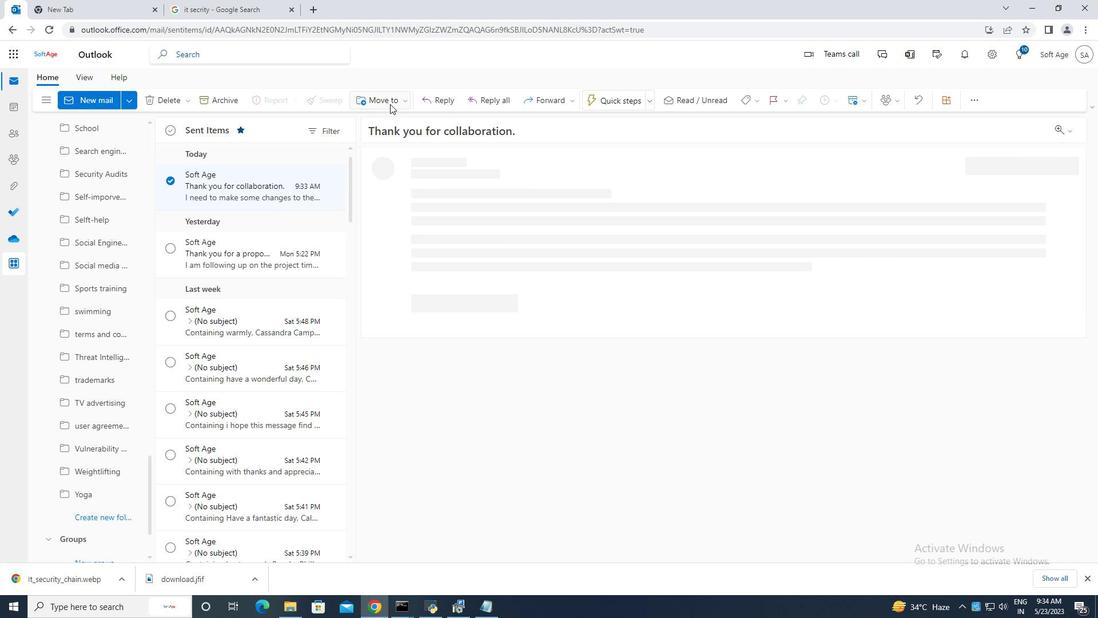 
Action: Mouse moved to (422, 121)
Screenshot: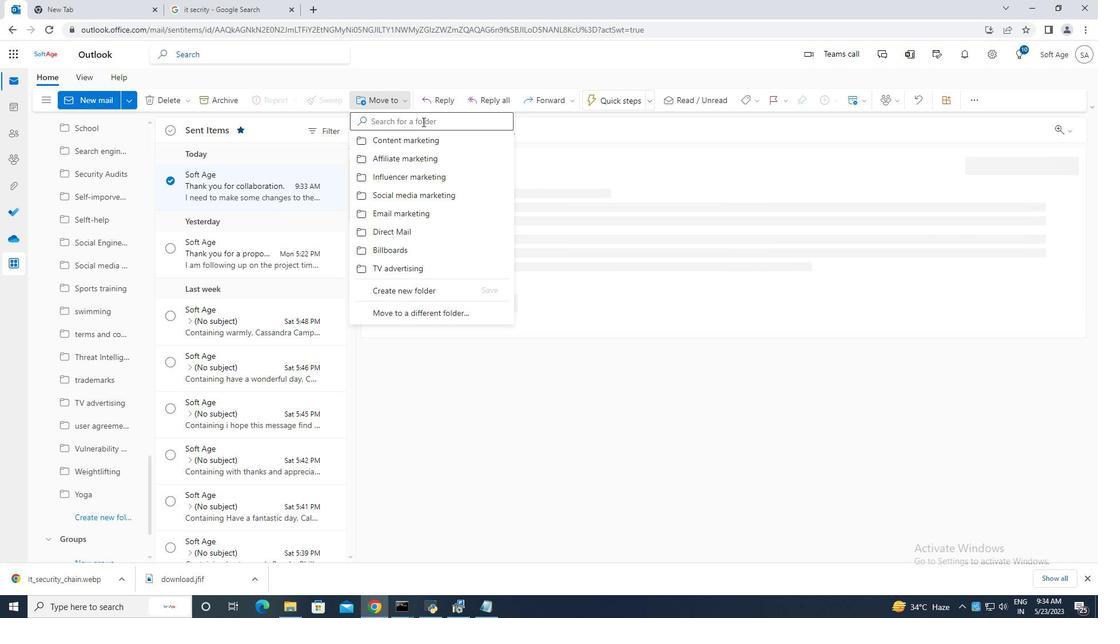 
Action: Key pressed search<Key.space>
Screenshot: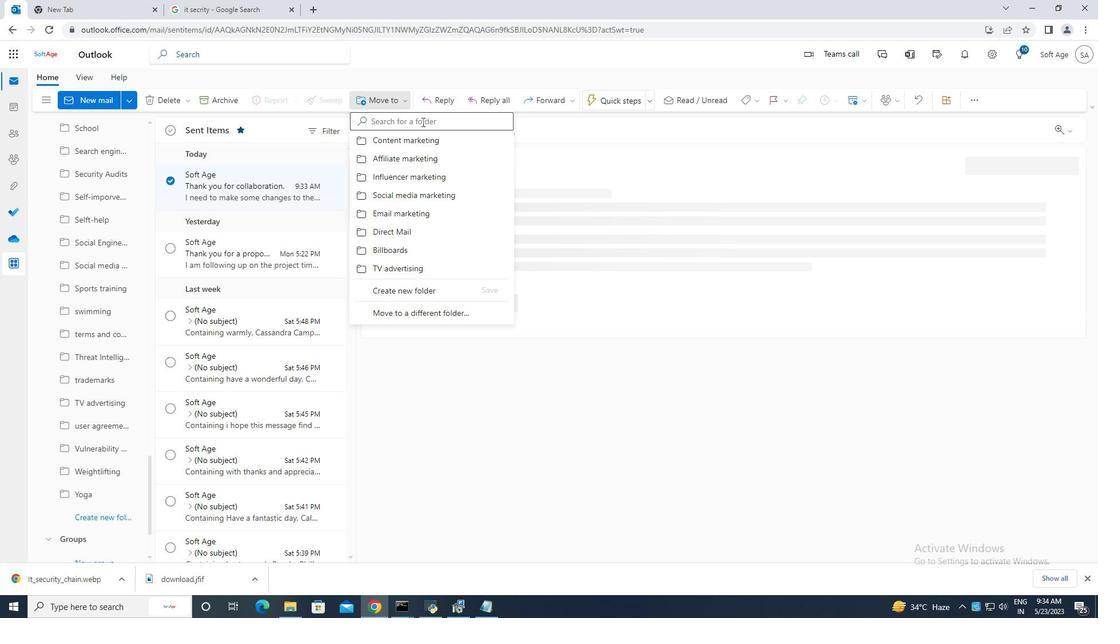 
Action: Mouse pressed left at (422, 121)
Screenshot: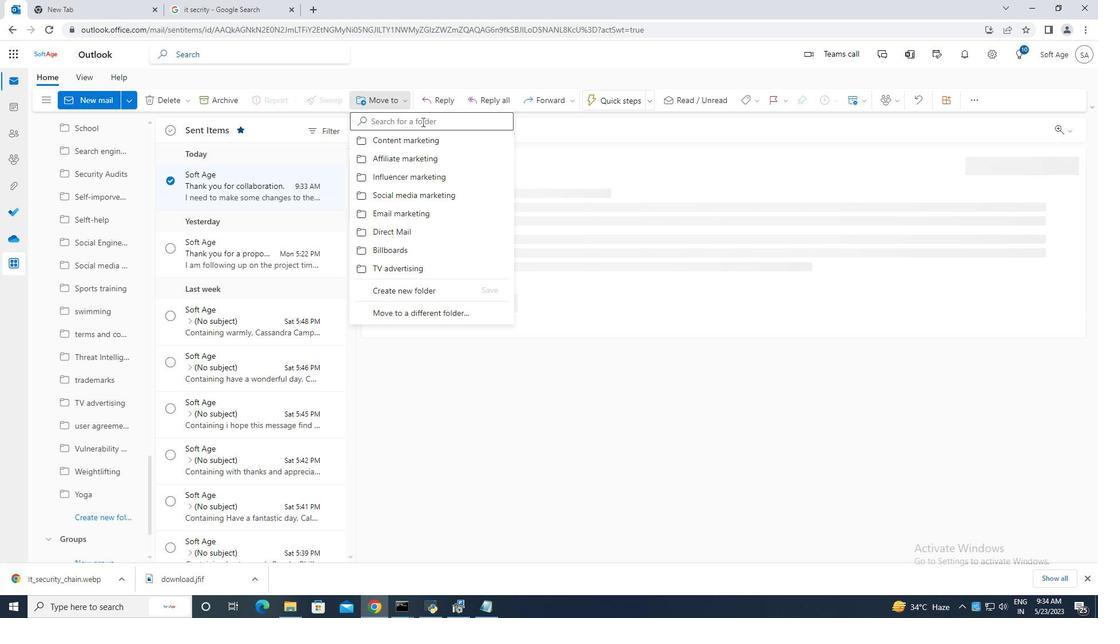 
Action: Key pressed search<Key.space>
Screenshot: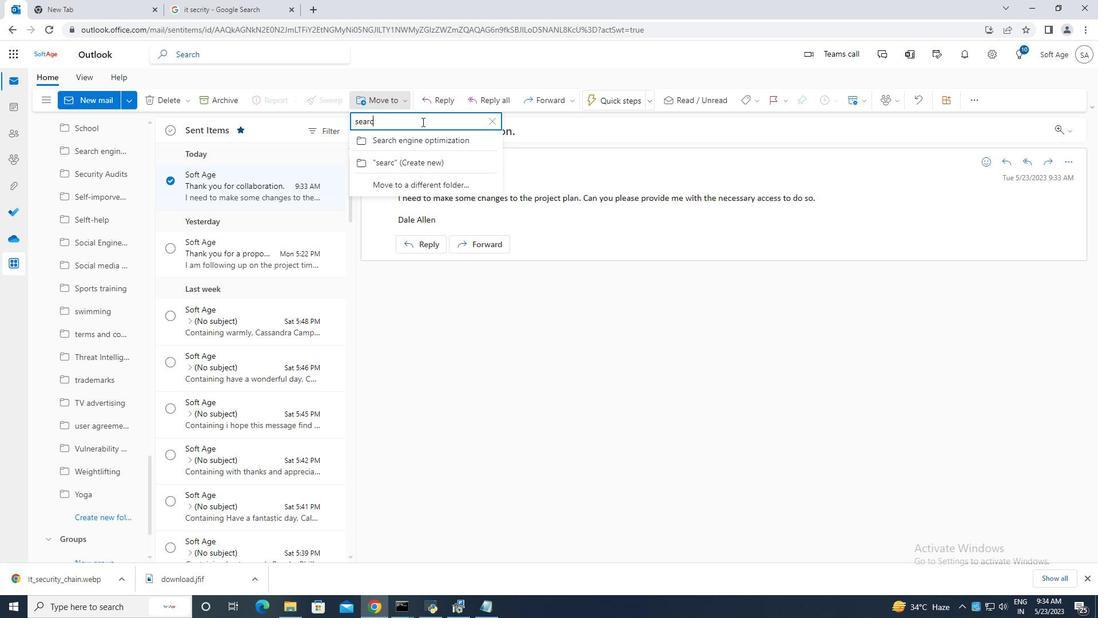 
Action: Mouse moved to (445, 140)
Screenshot: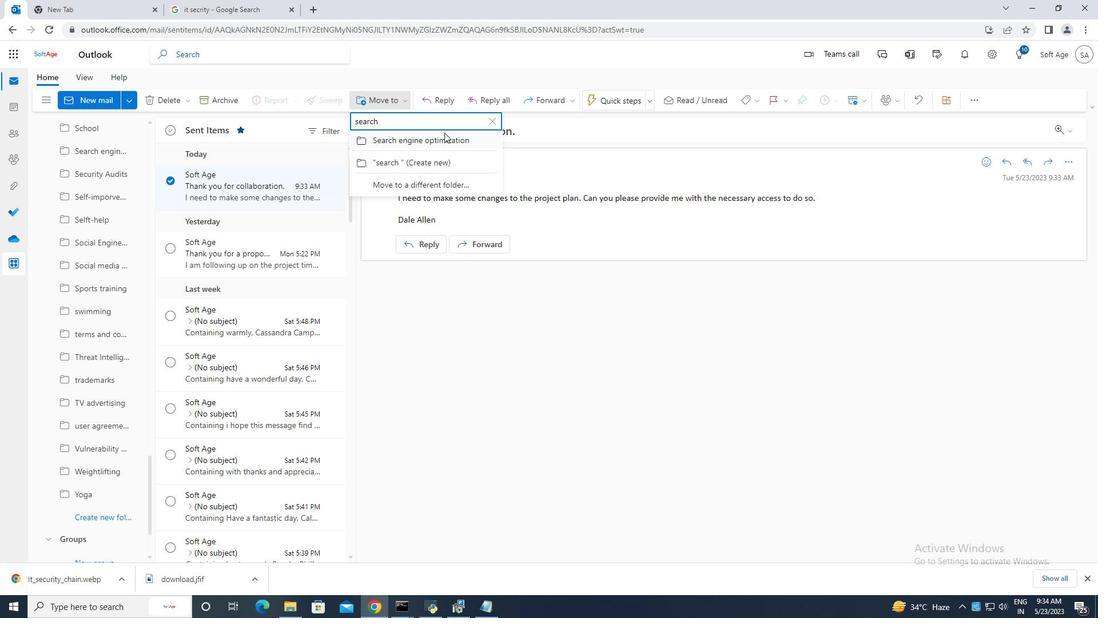 
Action: Mouse pressed left at (445, 140)
Screenshot: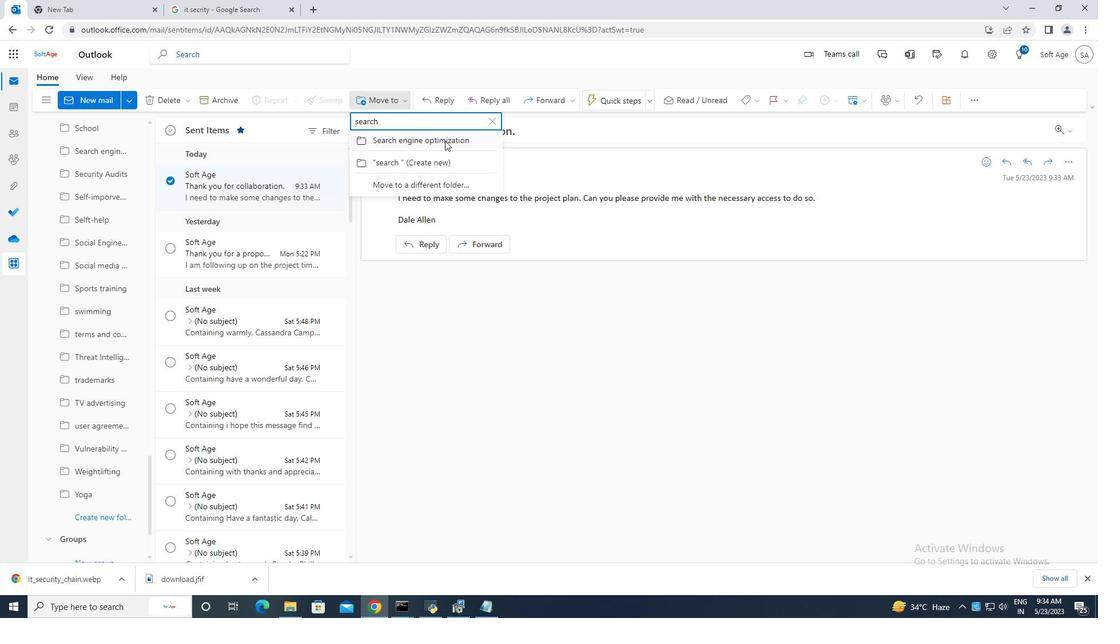 
Action: Mouse moved to (468, 245)
Screenshot: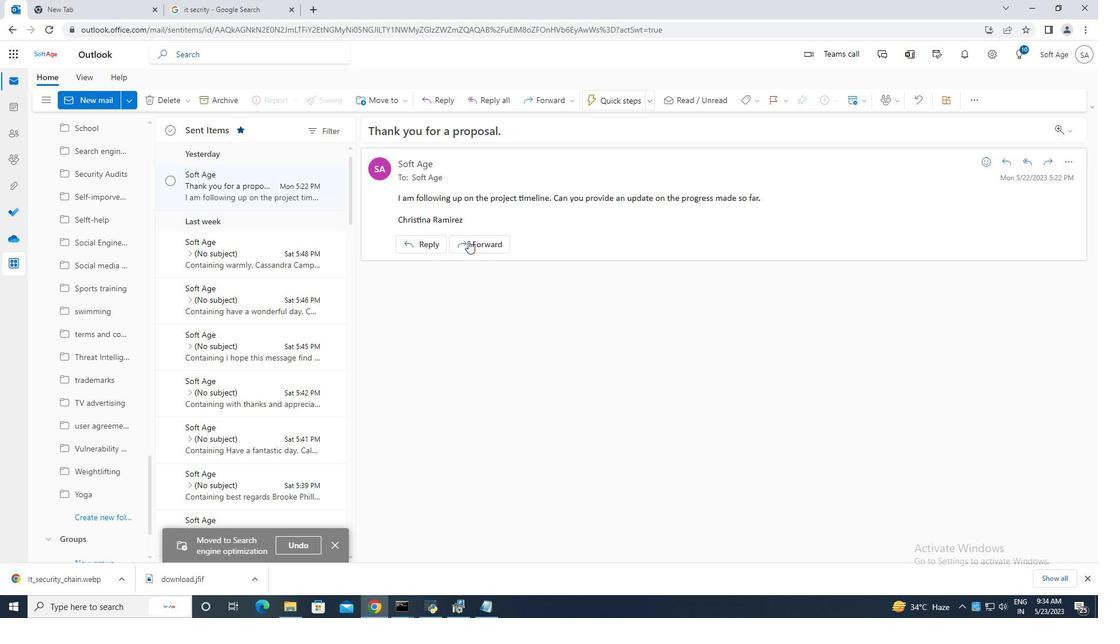 
